 Task: Search one way flight ticket for 5 adults, 2 children, 1 infant in seat and 2 infants on lap in economy from Grand Rapids: Gerald R. Ford International Airport to Greensboro: Piedmont Triad International Airport on 5-1-2023. Choice of flights is Alaska. Number of bags: 2 checked bags. Price is upto 106000. Outbound departure time preference is 13:00.
Action: Mouse moved to (266, 255)
Screenshot: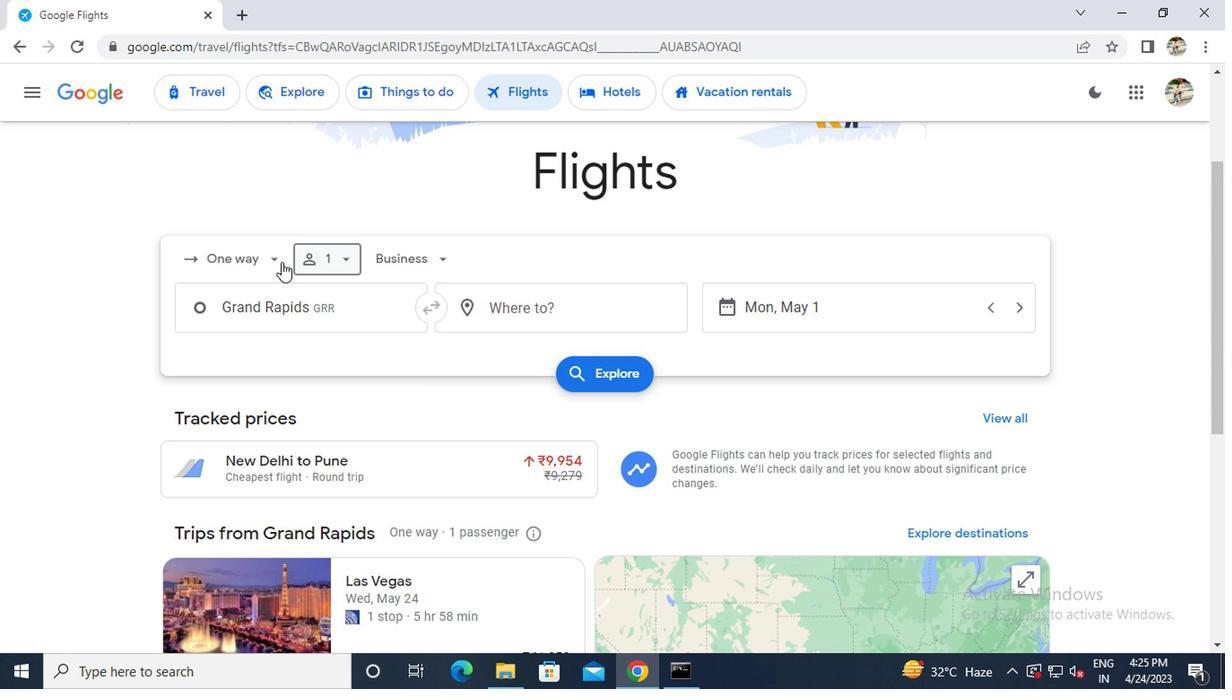 
Action: Mouse pressed left at (266, 255)
Screenshot: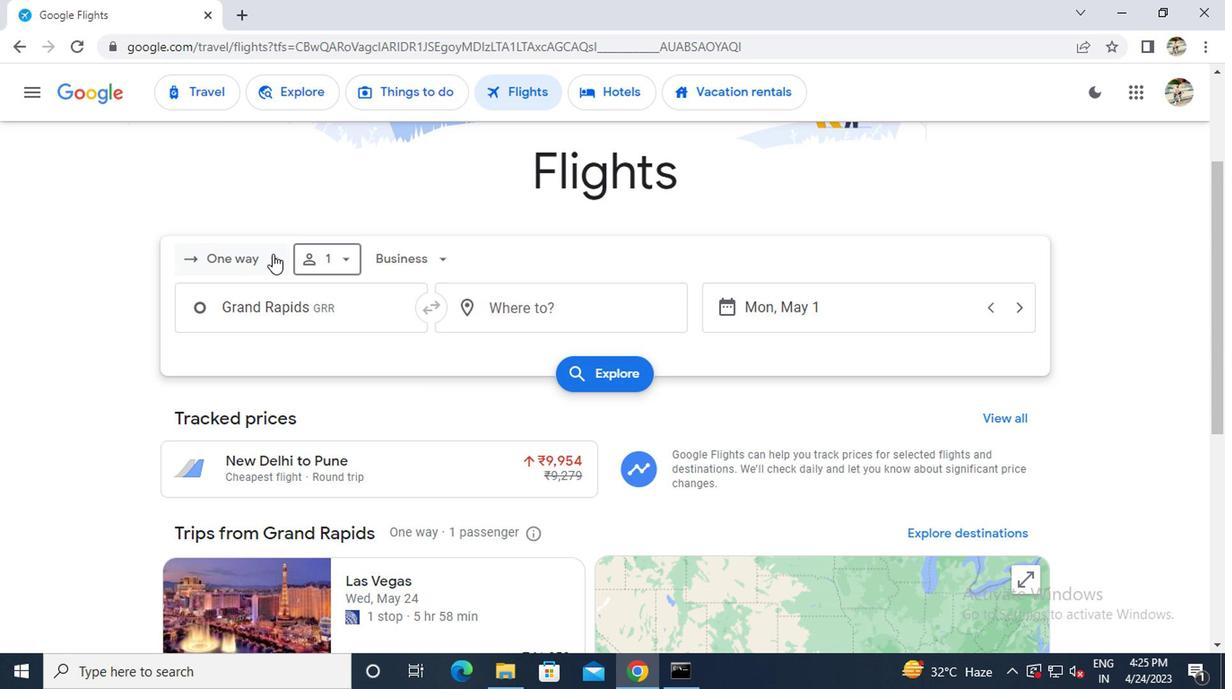 
Action: Mouse moved to (255, 345)
Screenshot: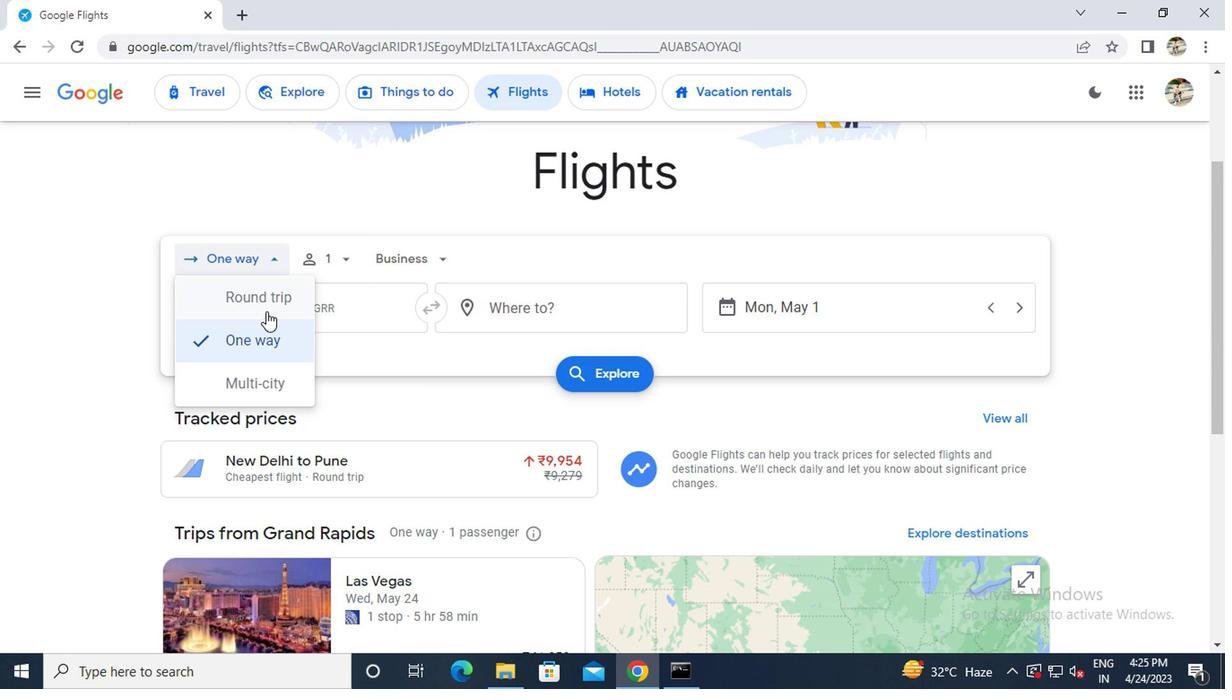 
Action: Mouse pressed left at (255, 345)
Screenshot: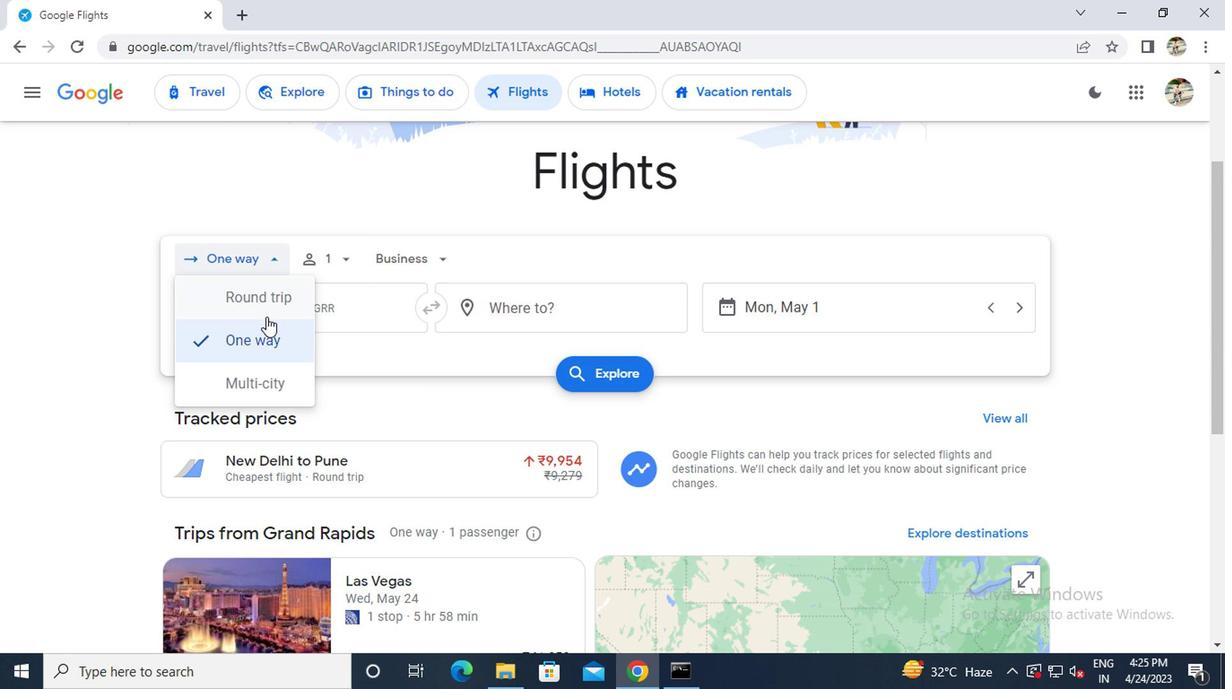 
Action: Mouse moved to (324, 262)
Screenshot: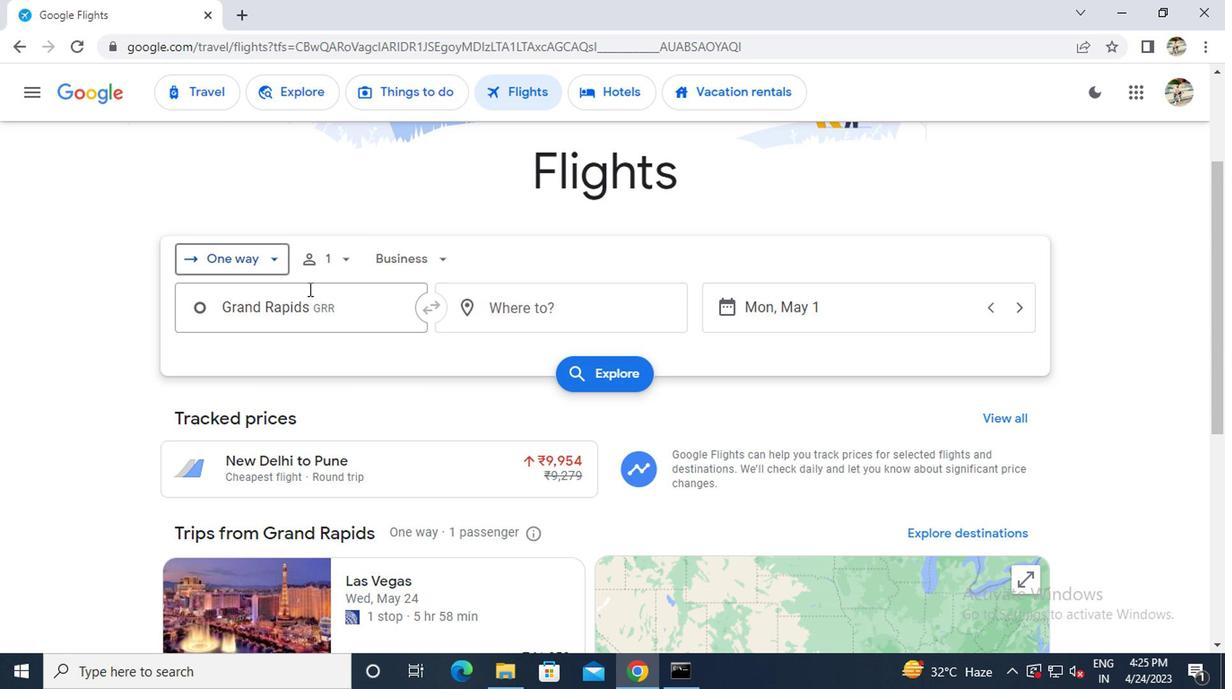 
Action: Mouse pressed left at (324, 262)
Screenshot: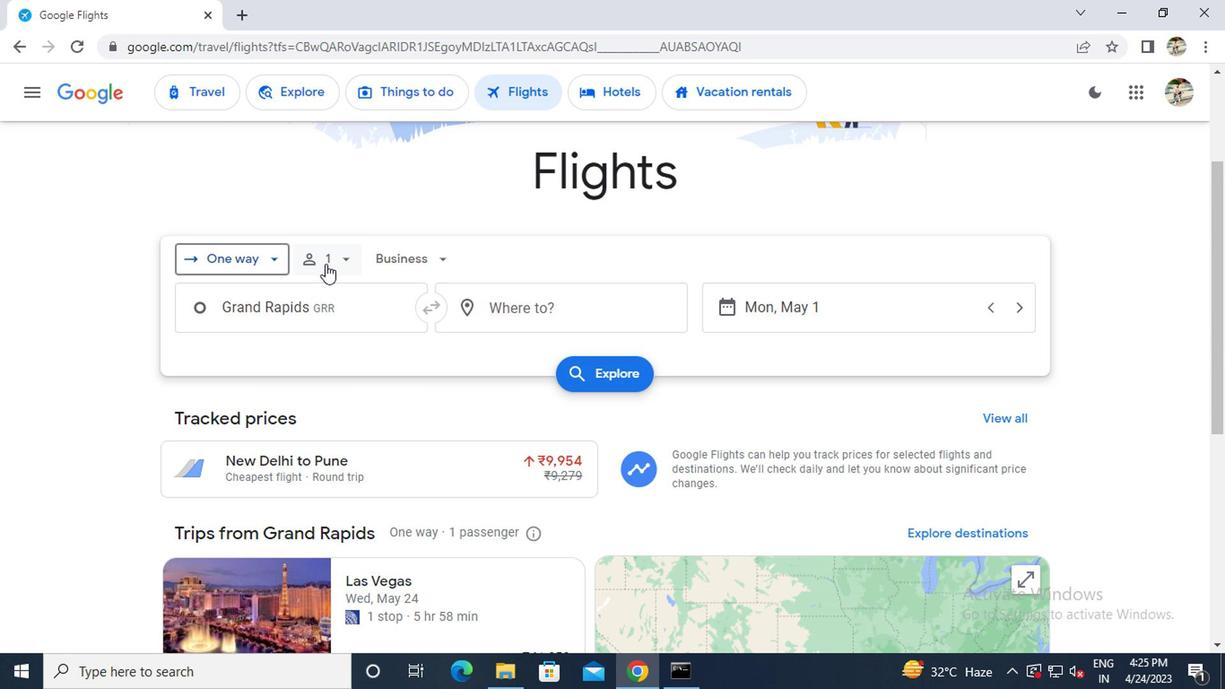 
Action: Mouse moved to (478, 302)
Screenshot: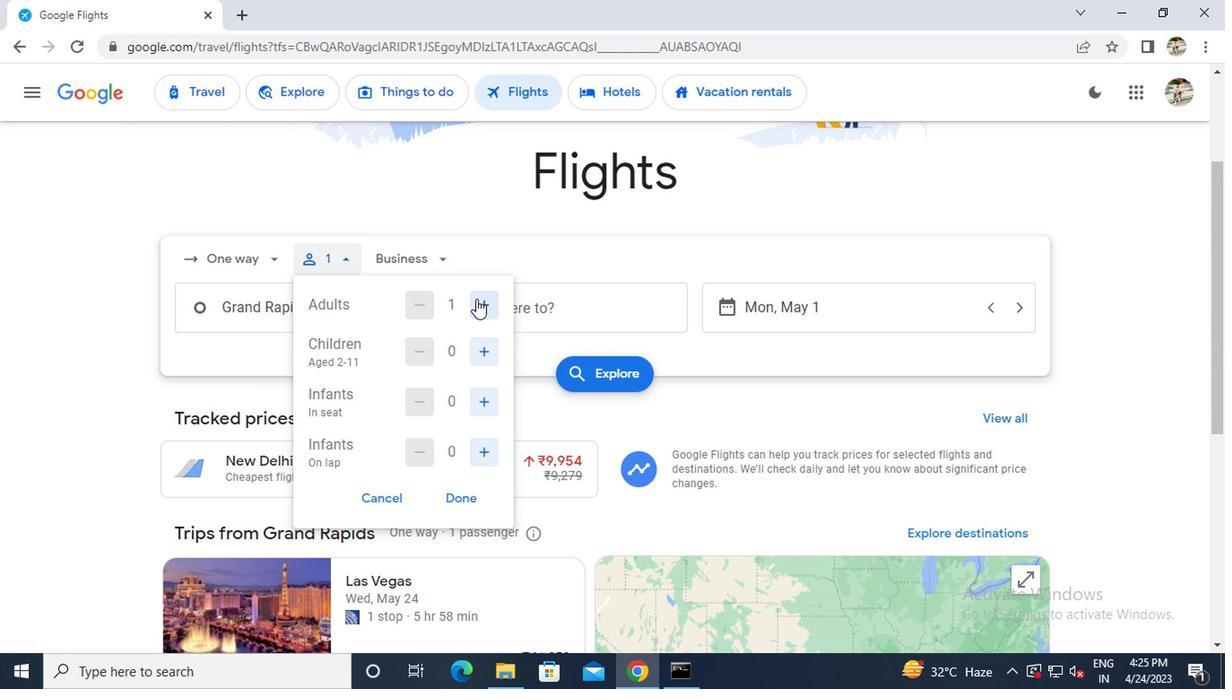 
Action: Mouse pressed left at (478, 302)
Screenshot: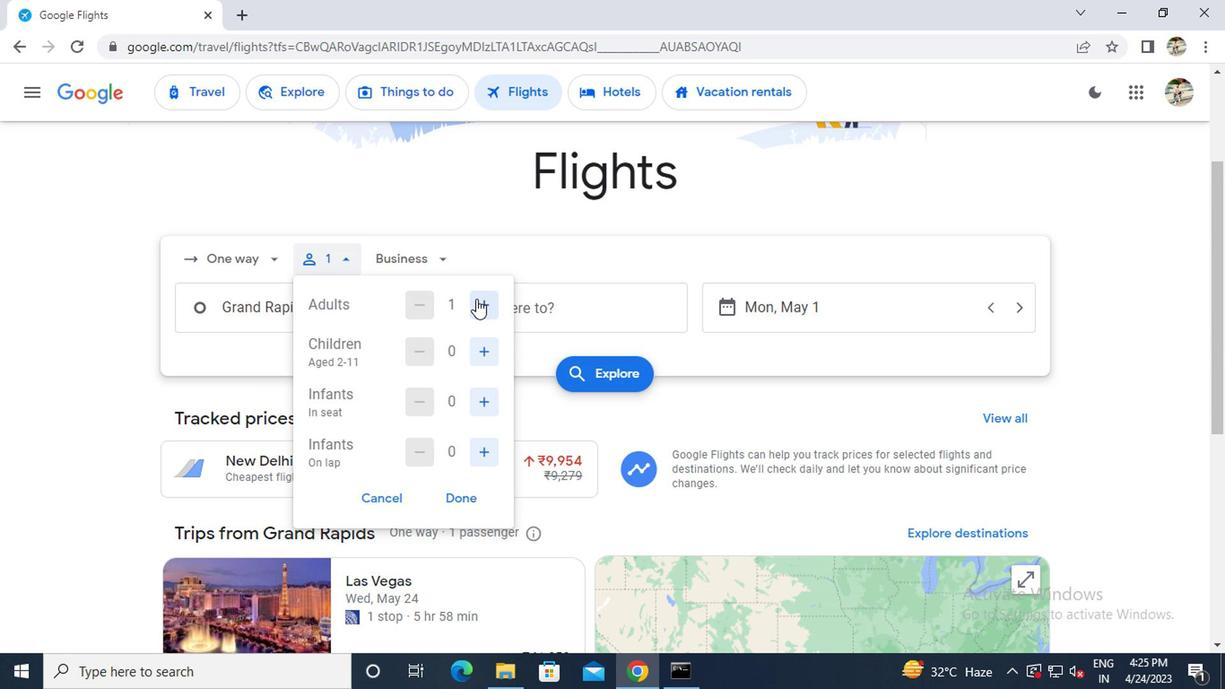 
Action: Mouse pressed left at (478, 302)
Screenshot: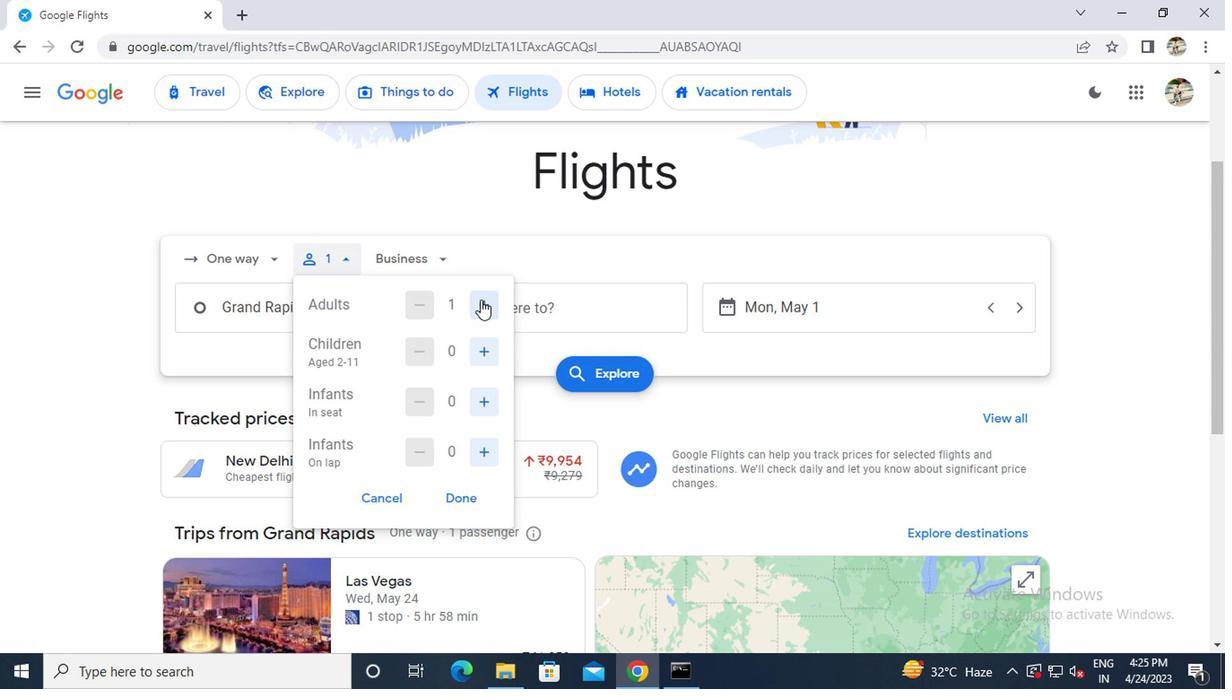 
Action: Mouse pressed left at (478, 302)
Screenshot: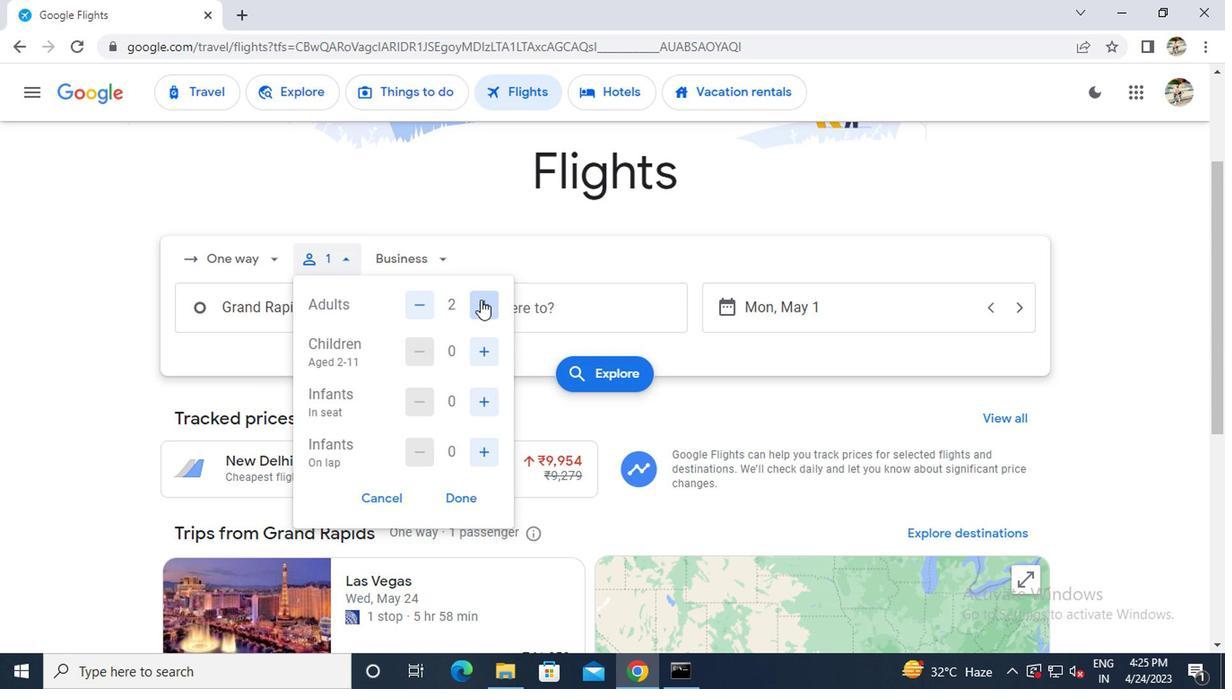 
Action: Mouse pressed left at (478, 302)
Screenshot: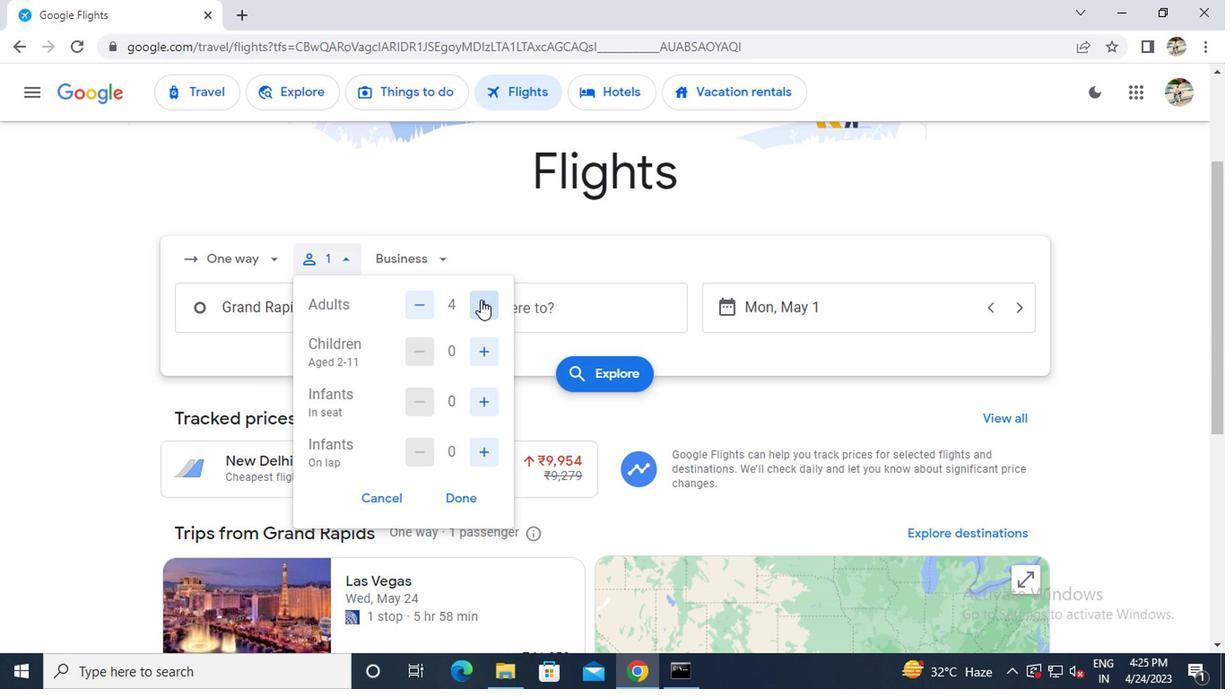 
Action: Mouse moved to (474, 352)
Screenshot: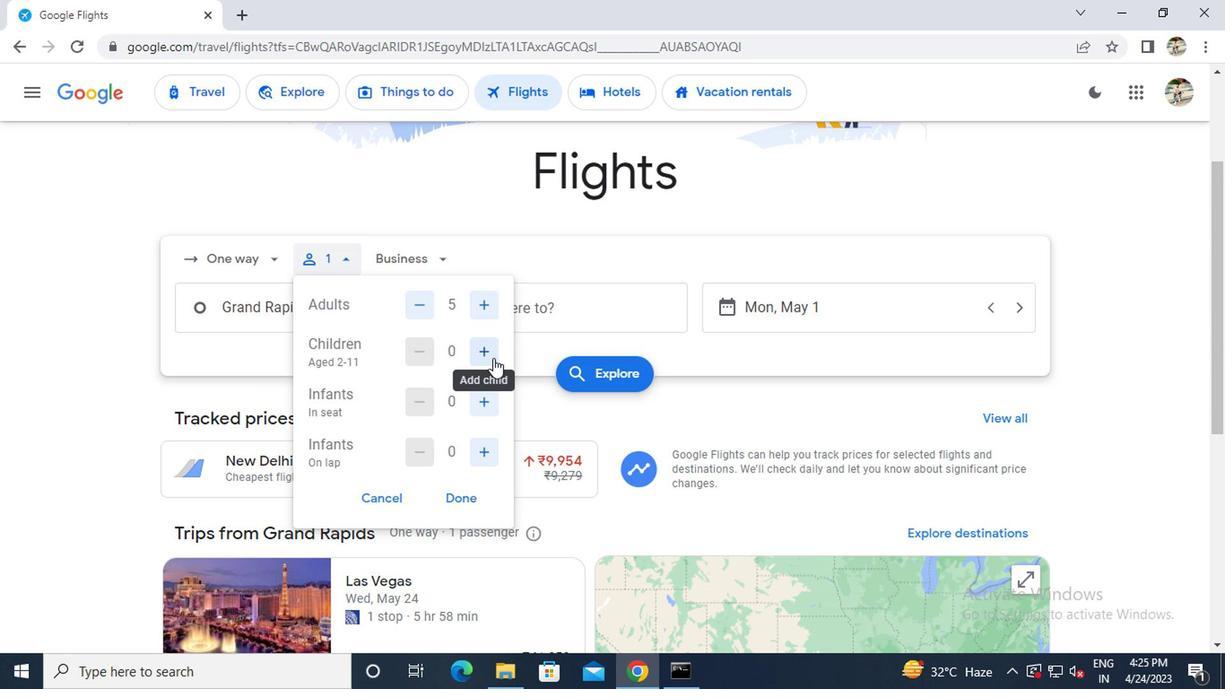 
Action: Mouse pressed left at (474, 352)
Screenshot: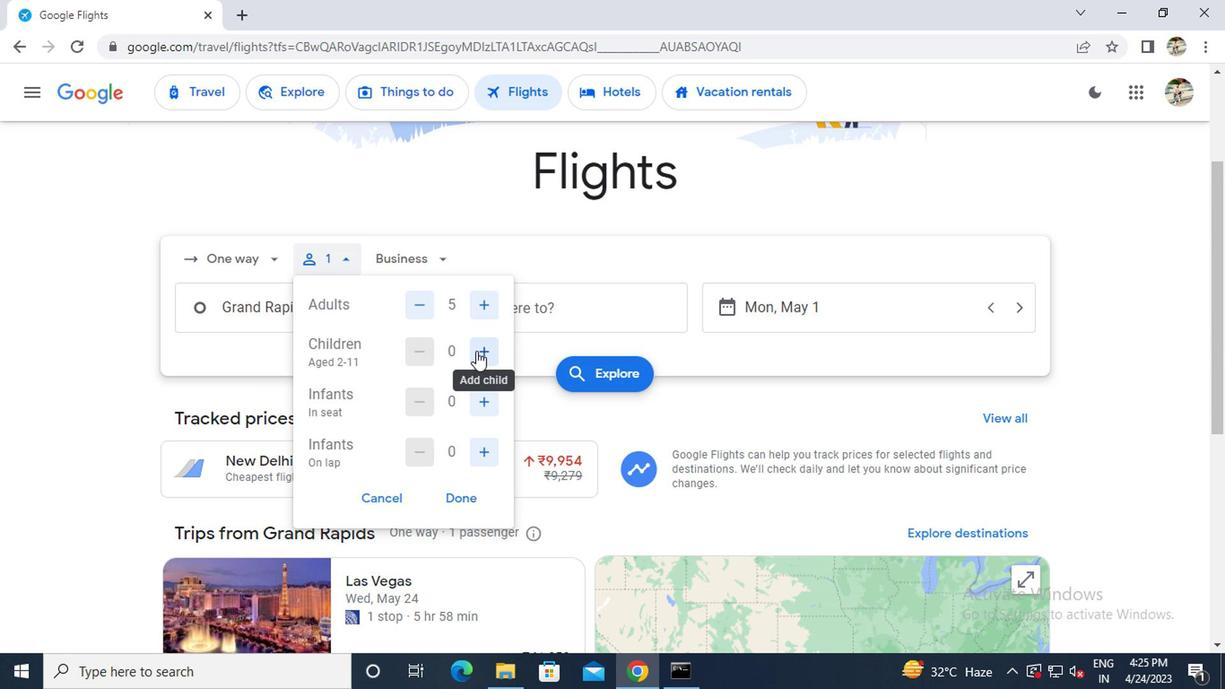 
Action: Mouse pressed left at (474, 352)
Screenshot: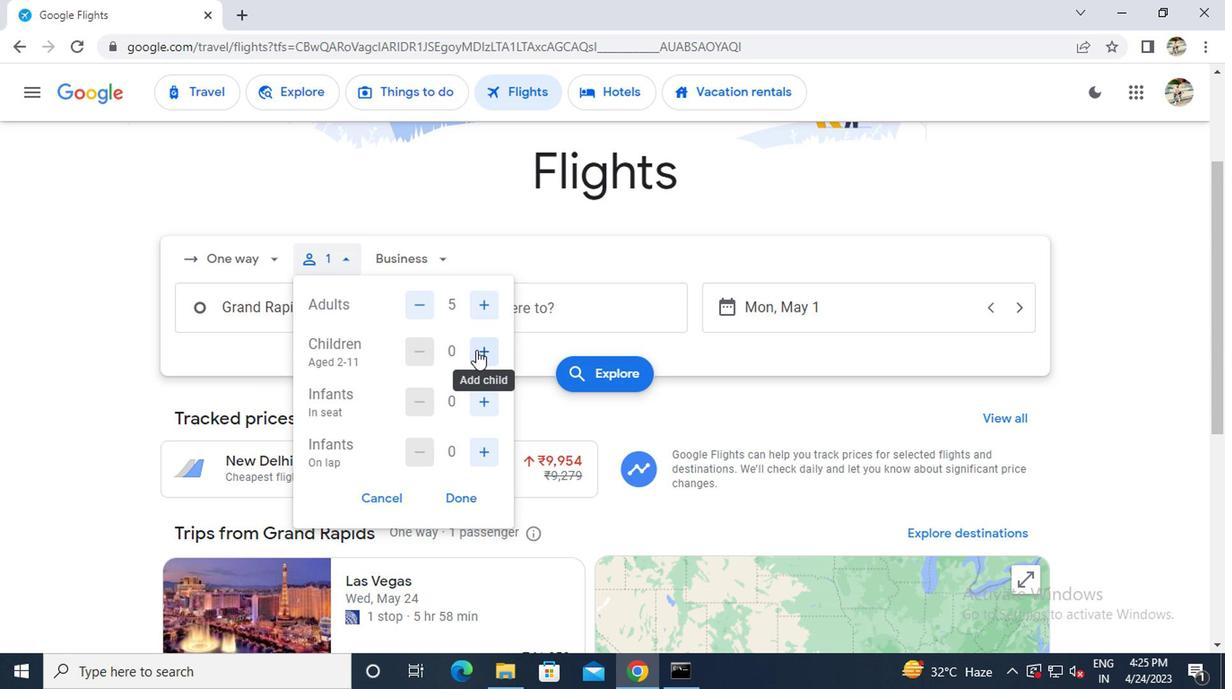 
Action: Mouse moved to (483, 402)
Screenshot: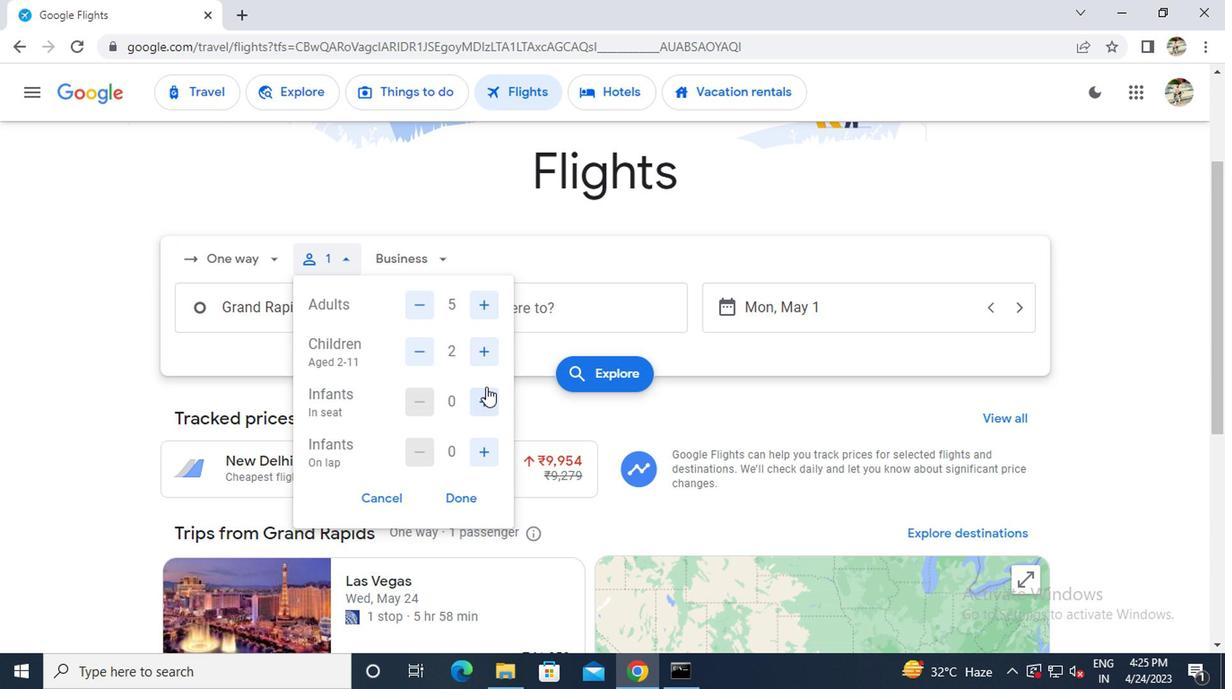
Action: Mouse pressed left at (483, 402)
Screenshot: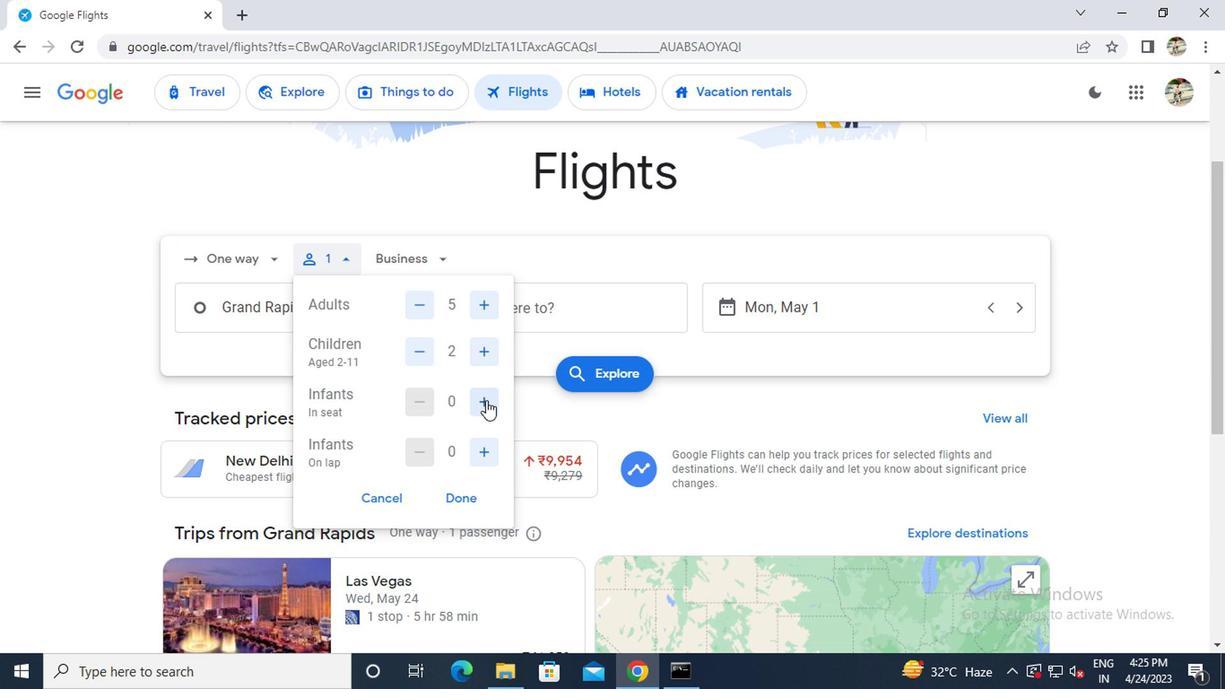
Action: Mouse moved to (485, 444)
Screenshot: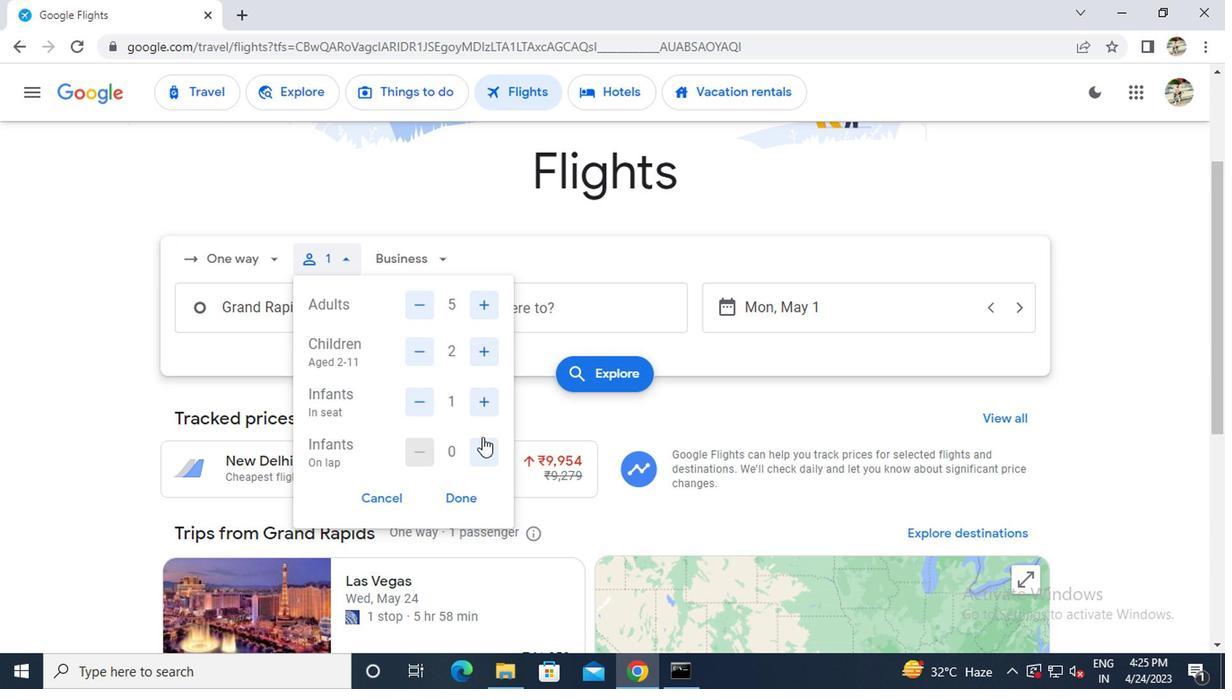 
Action: Mouse pressed left at (485, 444)
Screenshot: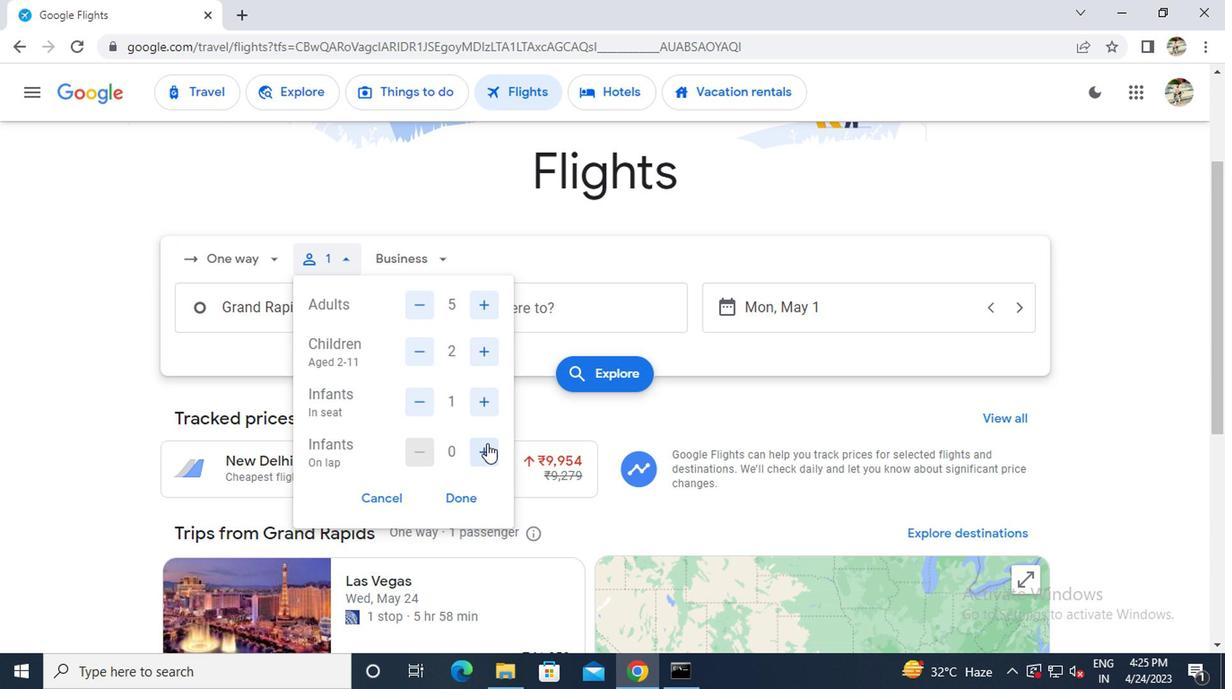 
Action: Mouse pressed left at (485, 444)
Screenshot: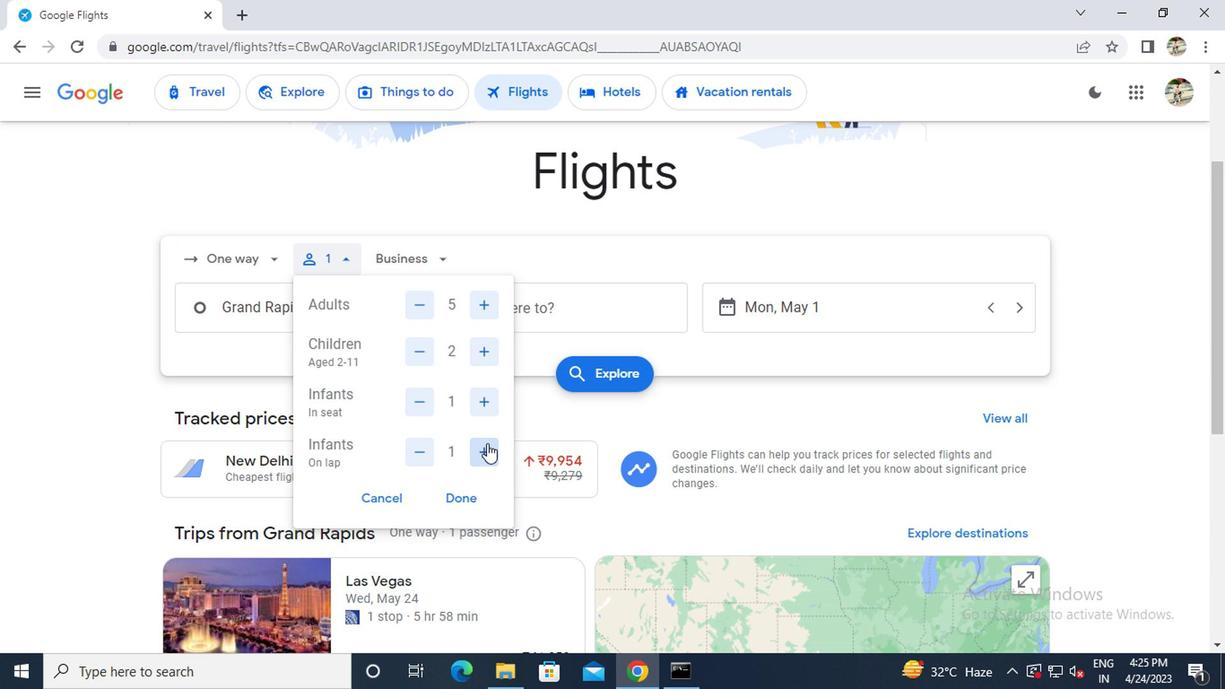 
Action: Mouse moved to (403, 451)
Screenshot: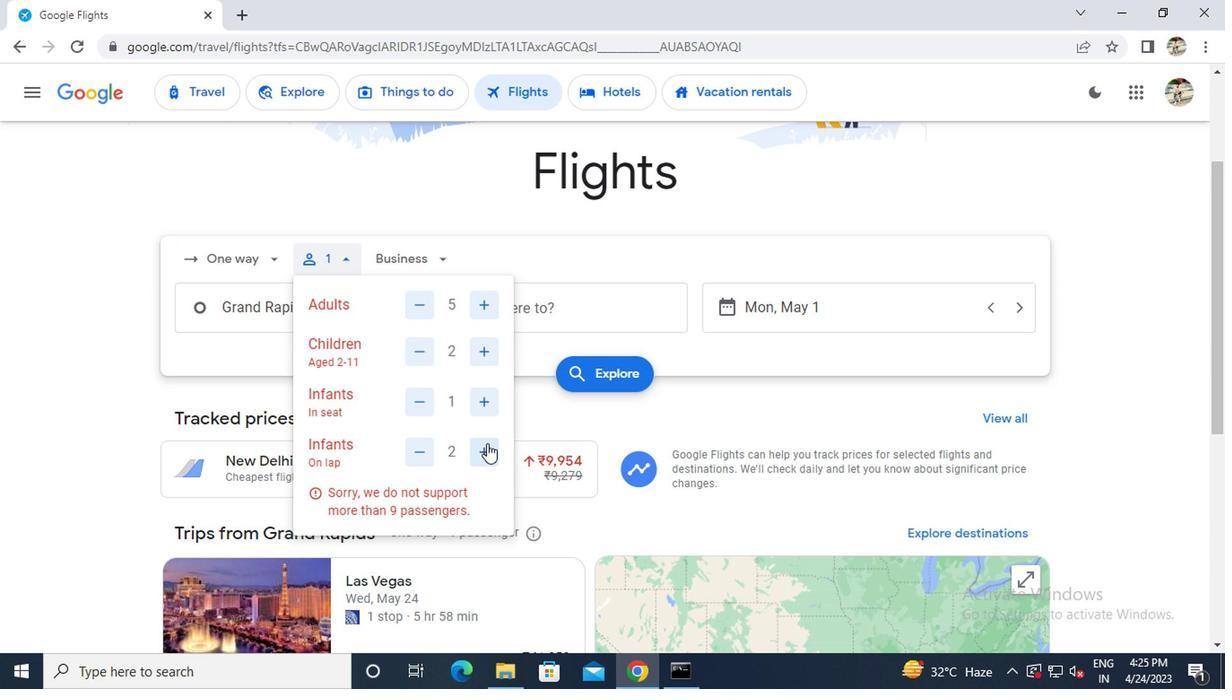 
Action: Mouse pressed left at (403, 451)
Screenshot: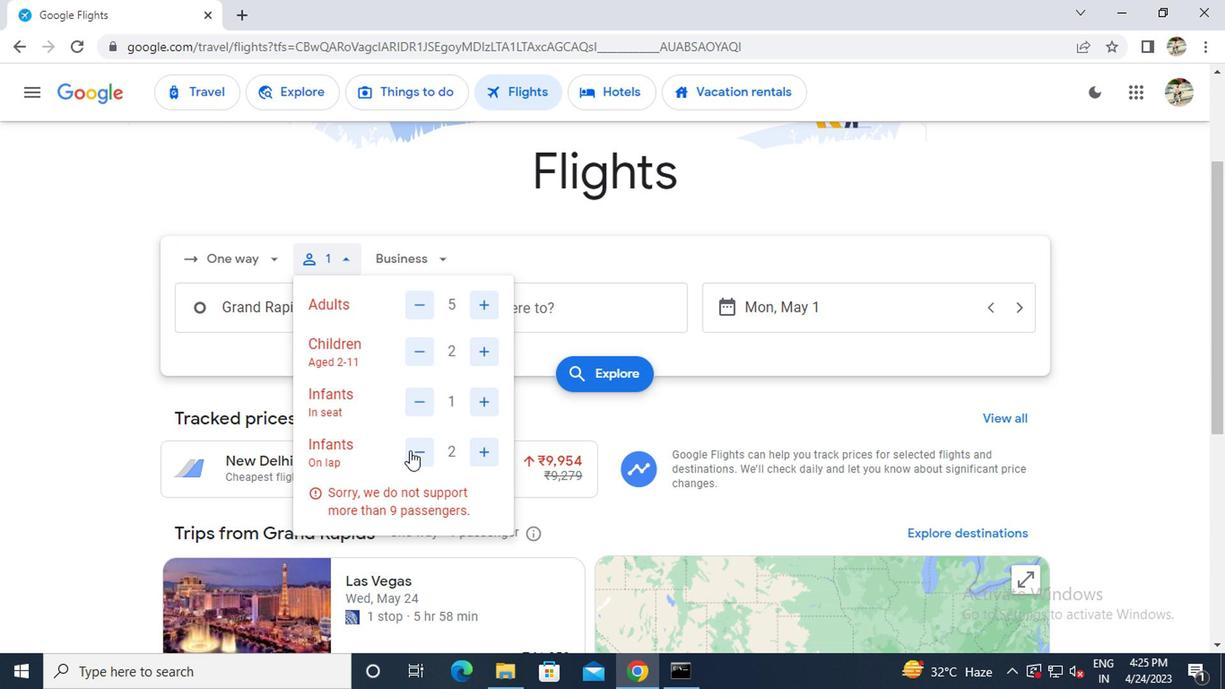 
Action: Mouse moved to (467, 495)
Screenshot: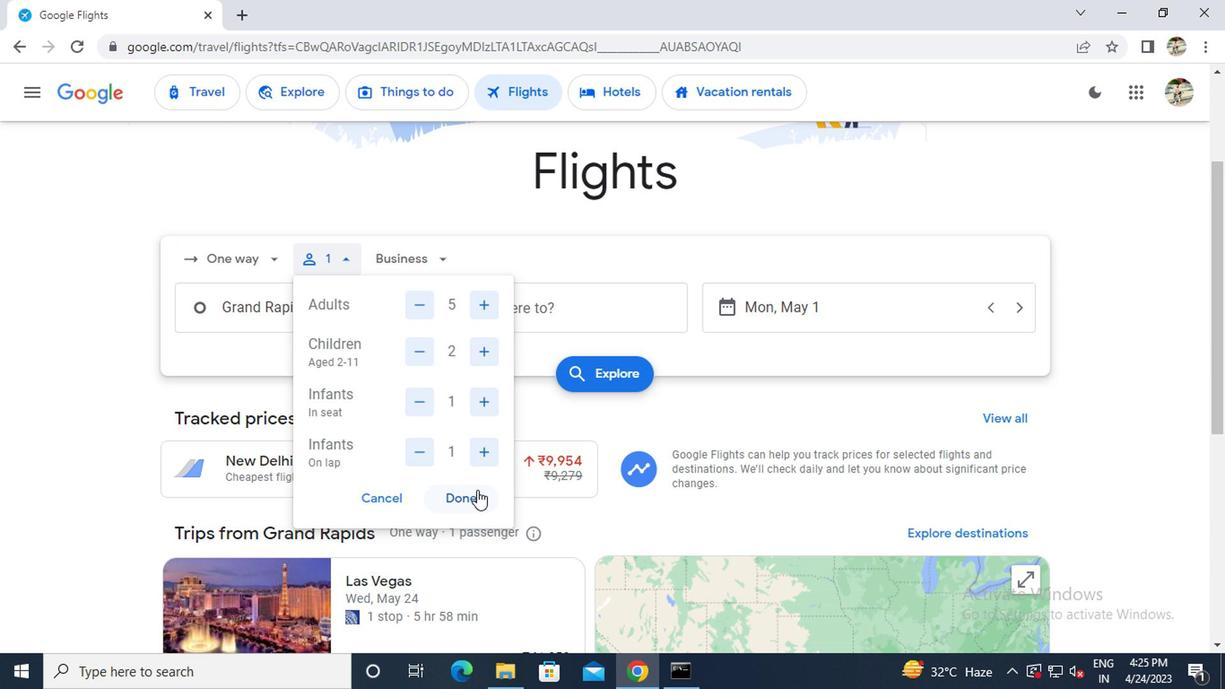 
Action: Mouse pressed left at (467, 495)
Screenshot: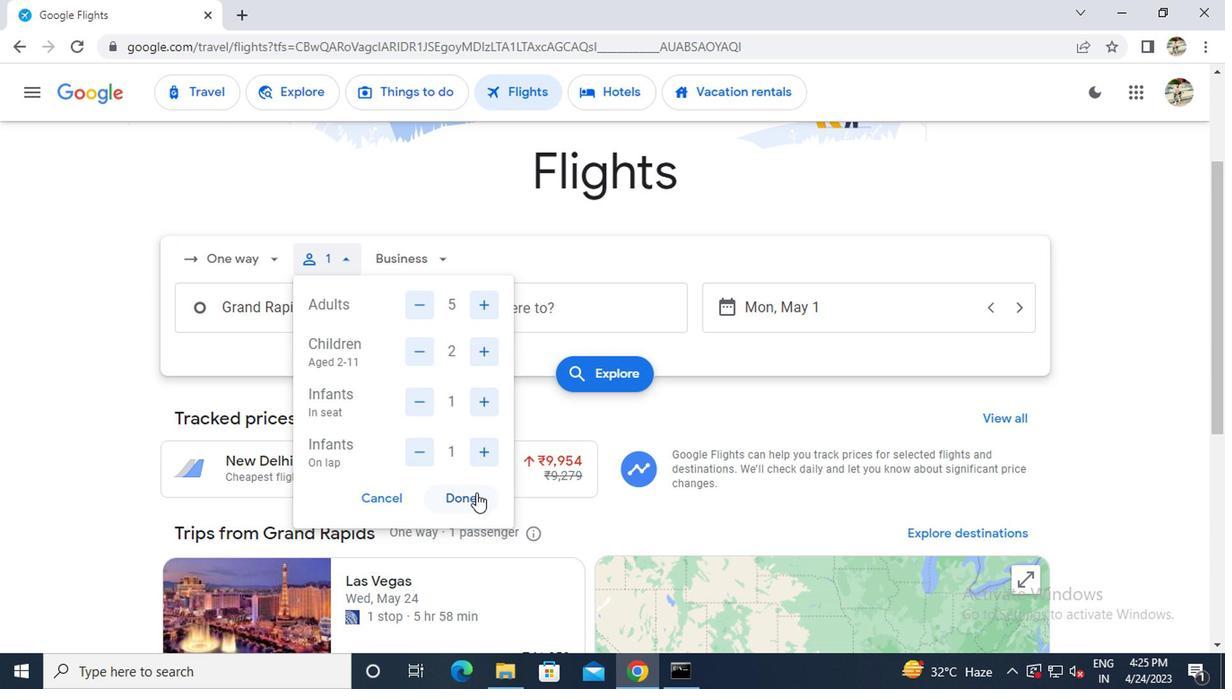 
Action: Mouse moved to (419, 270)
Screenshot: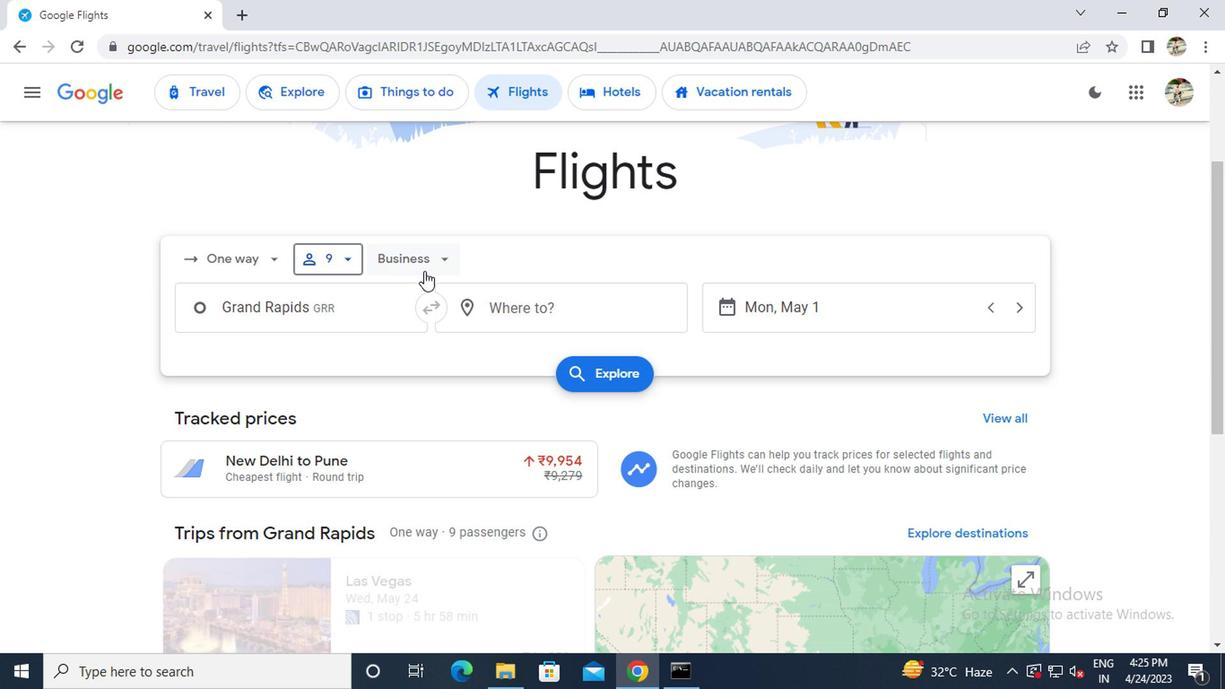 
Action: Mouse pressed left at (419, 270)
Screenshot: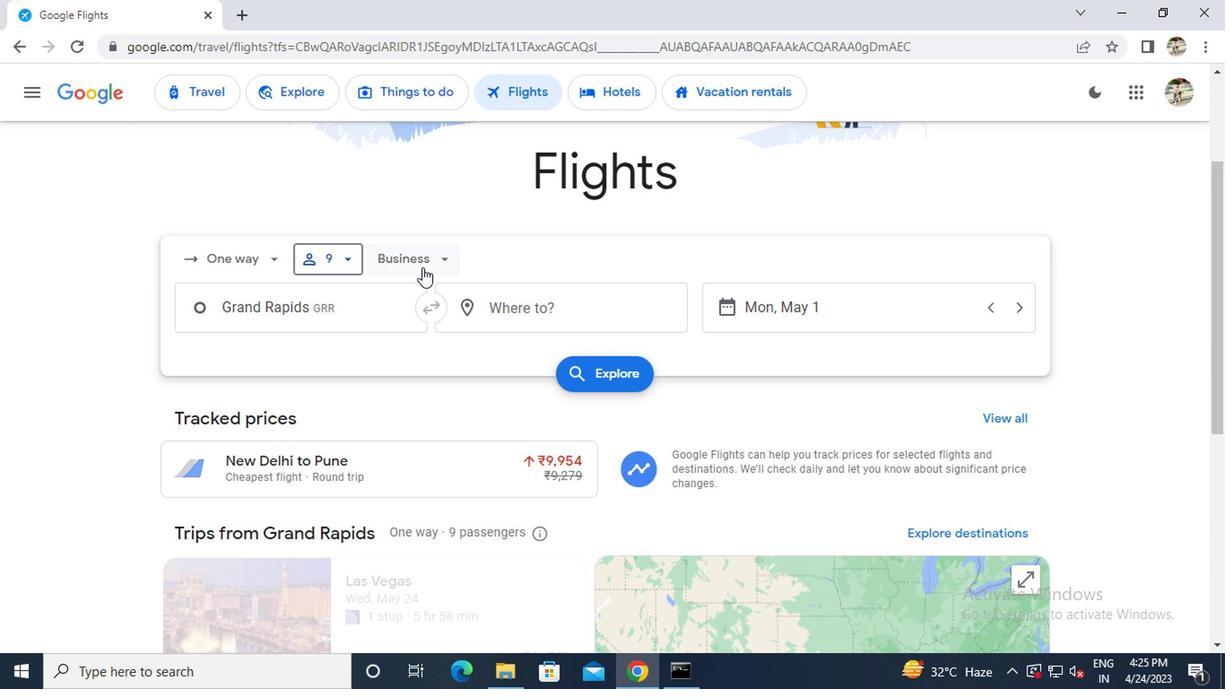 
Action: Mouse moved to (438, 293)
Screenshot: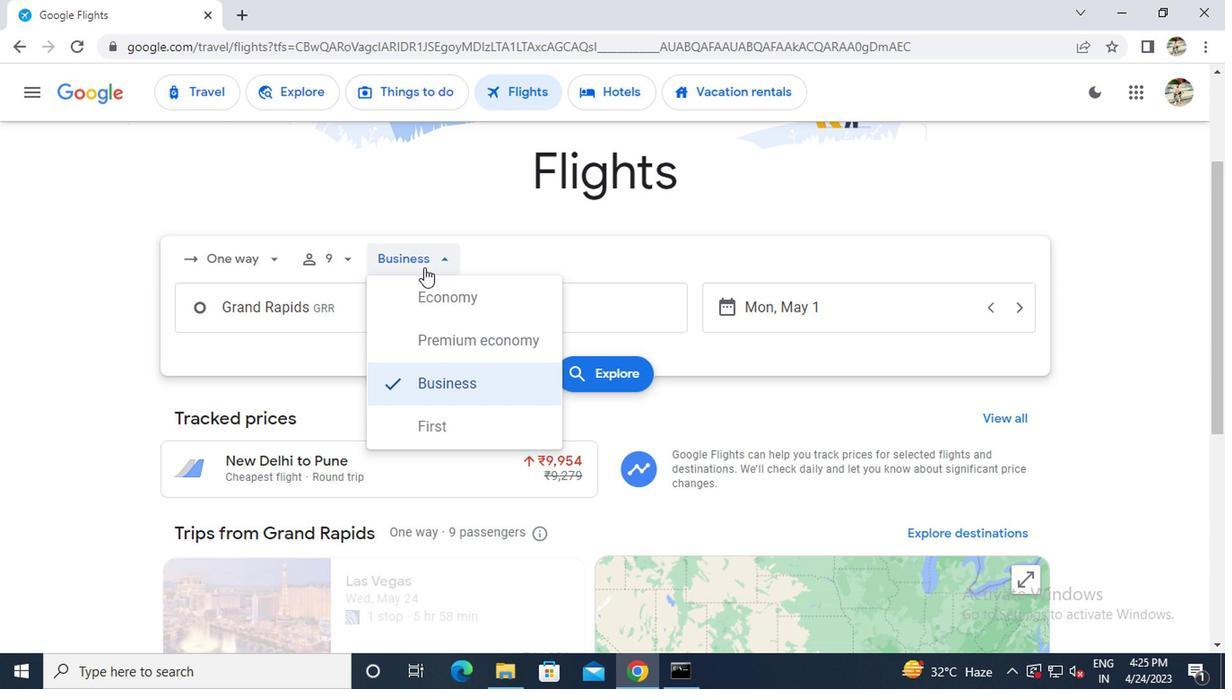 
Action: Mouse pressed left at (438, 293)
Screenshot: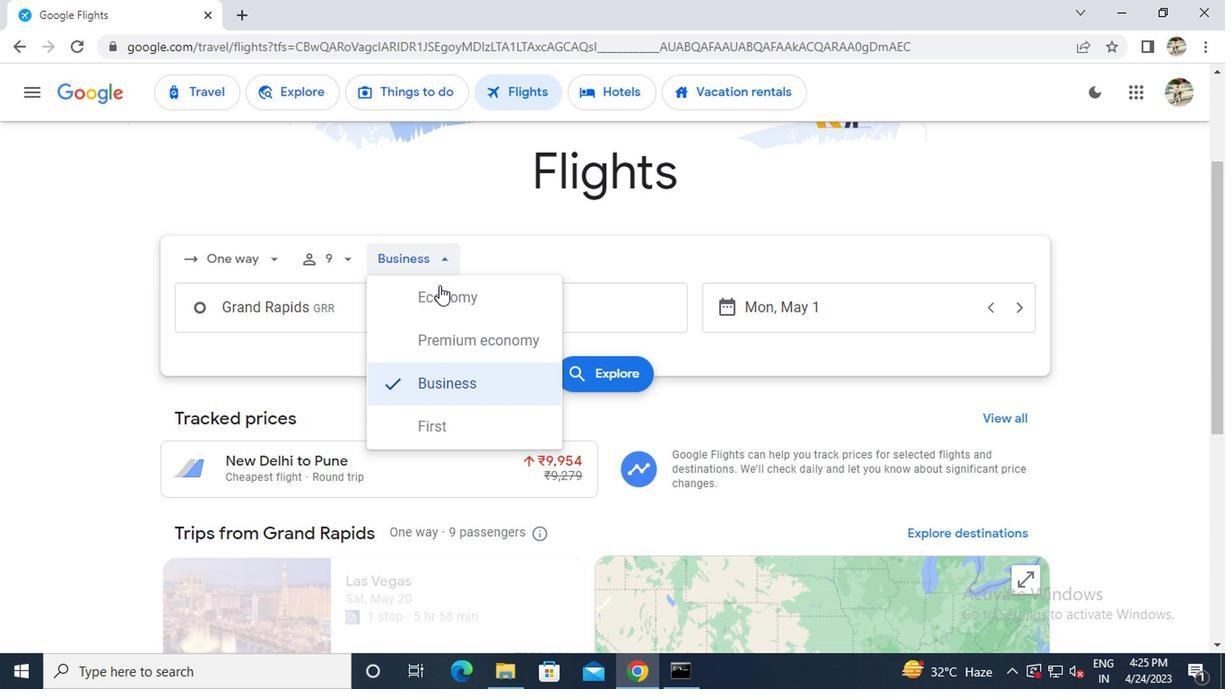 
Action: Mouse moved to (290, 325)
Screenshot: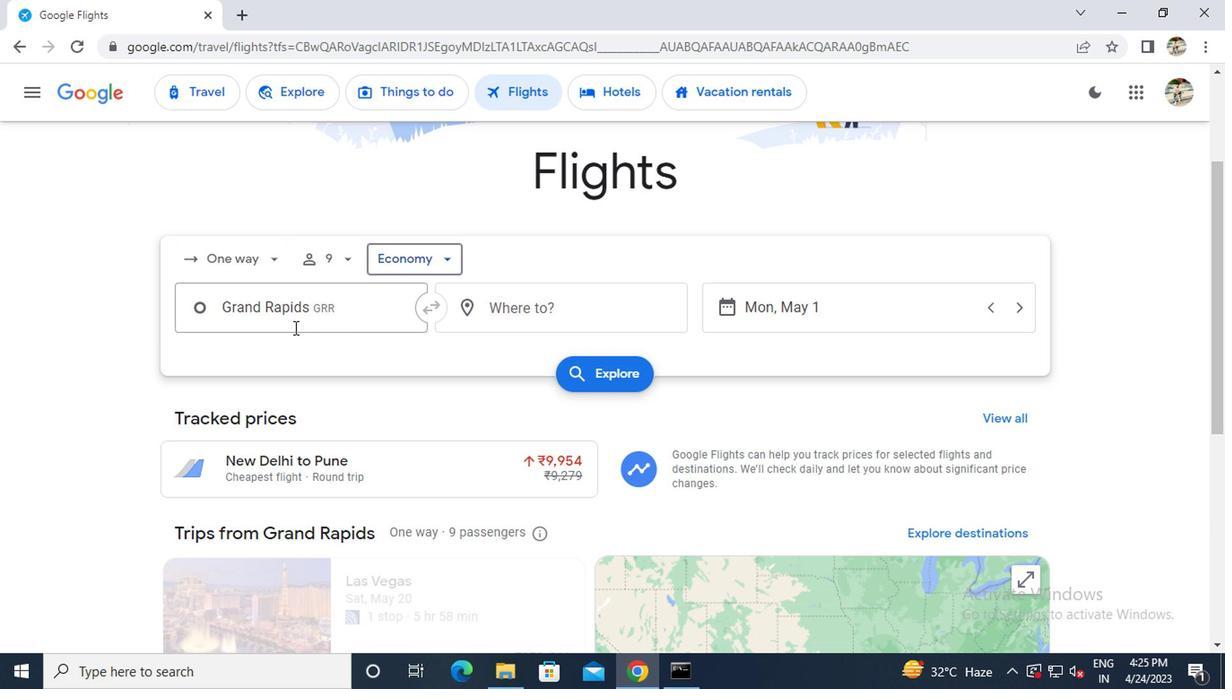 
Action: Mouse pressed left at (290, 325)
Screenshot: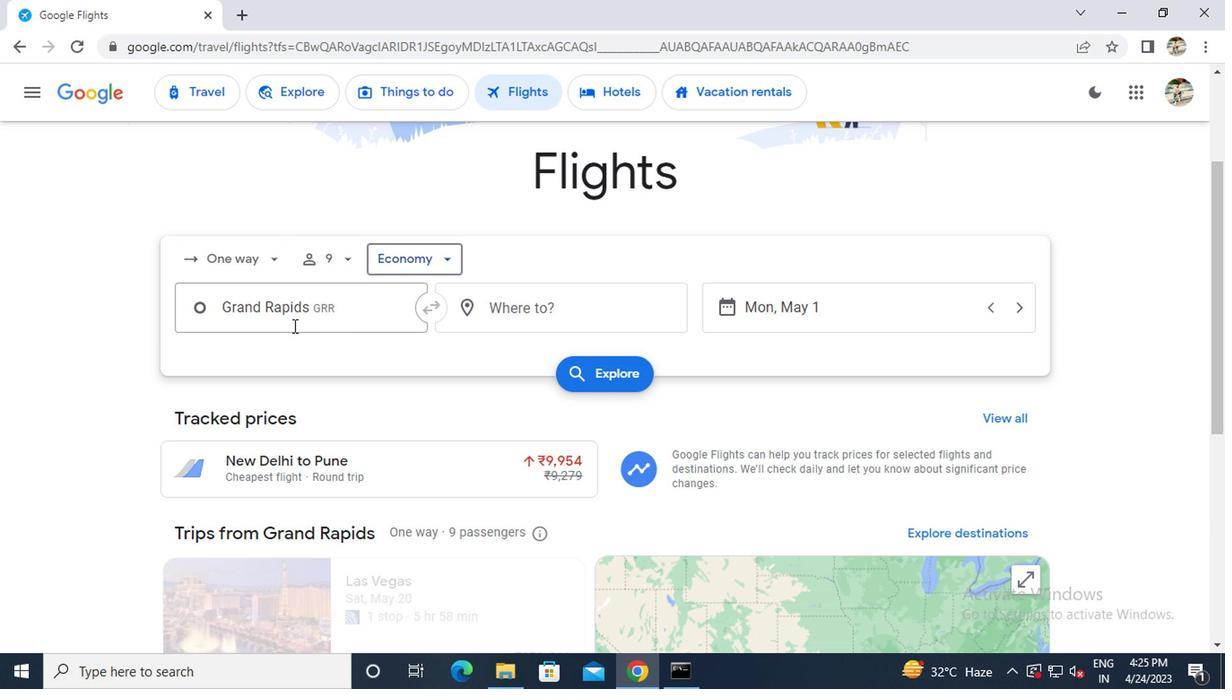 
Action: Key pressed <Key.caps_lock>g<Key.caps_lock>rand<Key.space>ra
Screenshot: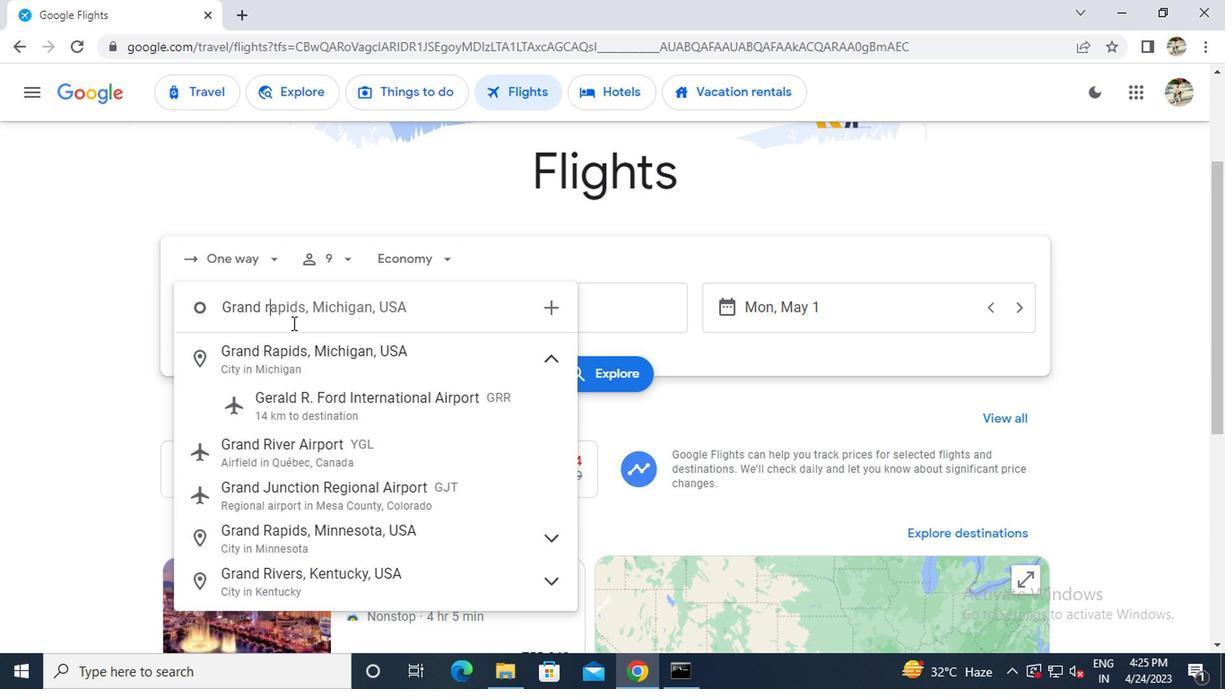 
Action: Mouse moved to (315, 402)
Screenshot: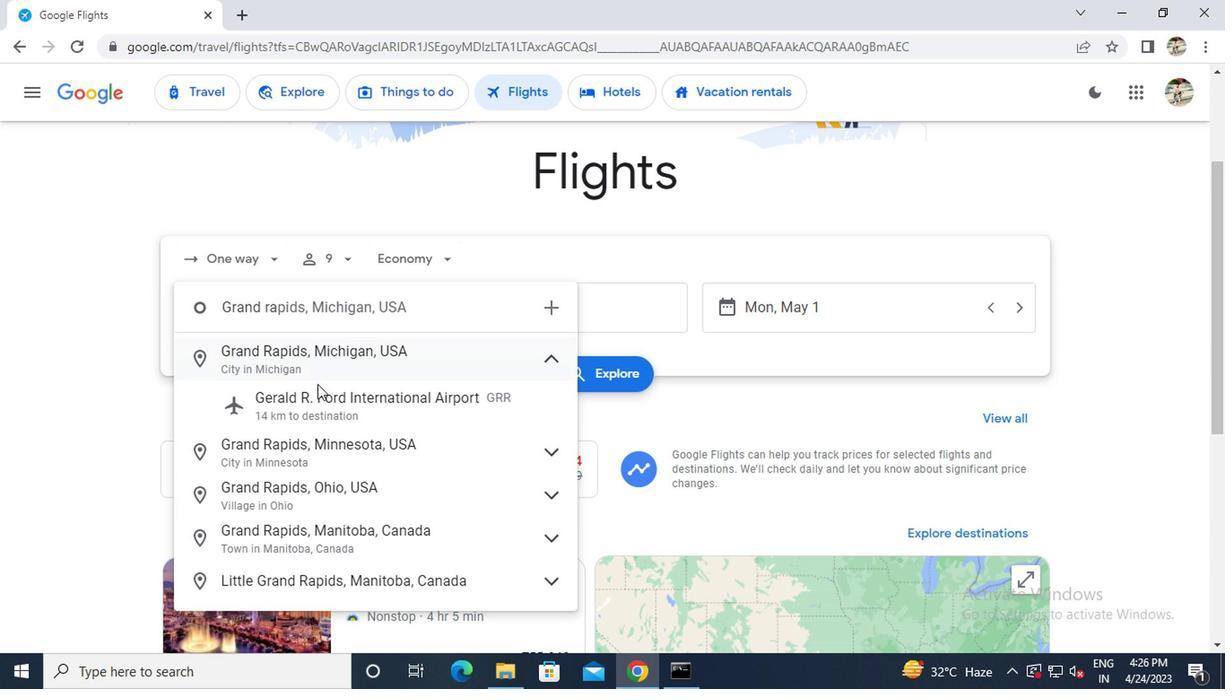 
Action: Mouse pressed left at (315, 402)
Screenshot: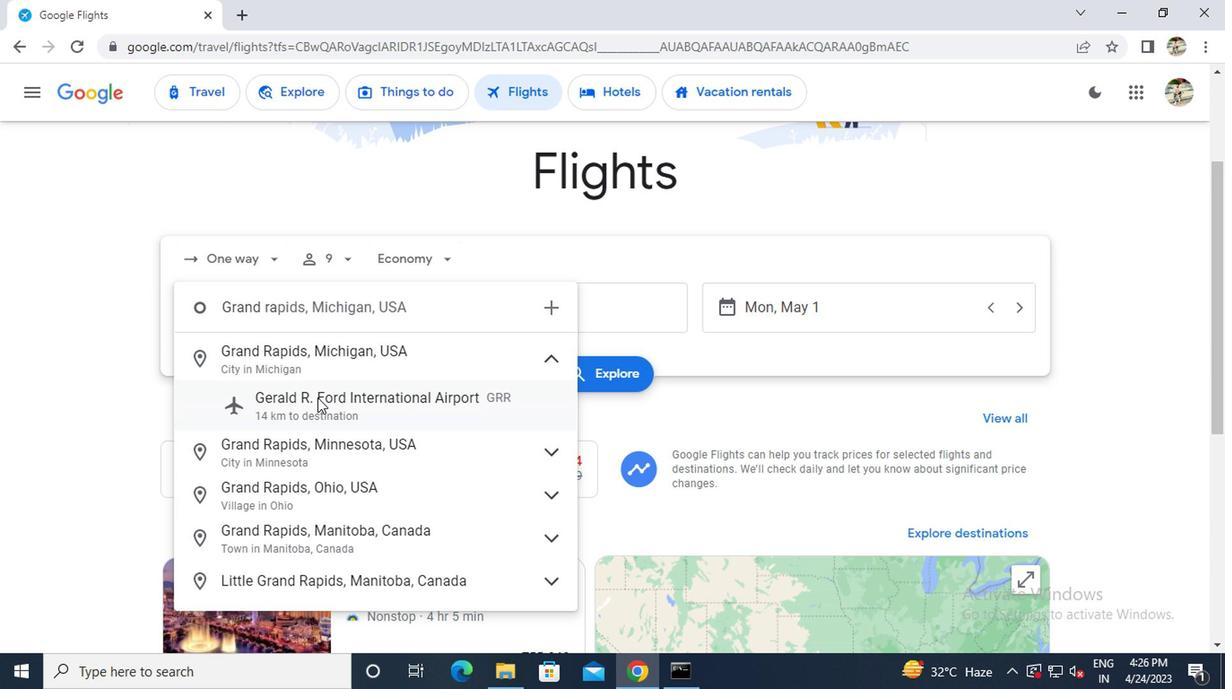 
Action: Mouse moved to (545, 309)
Screenshot: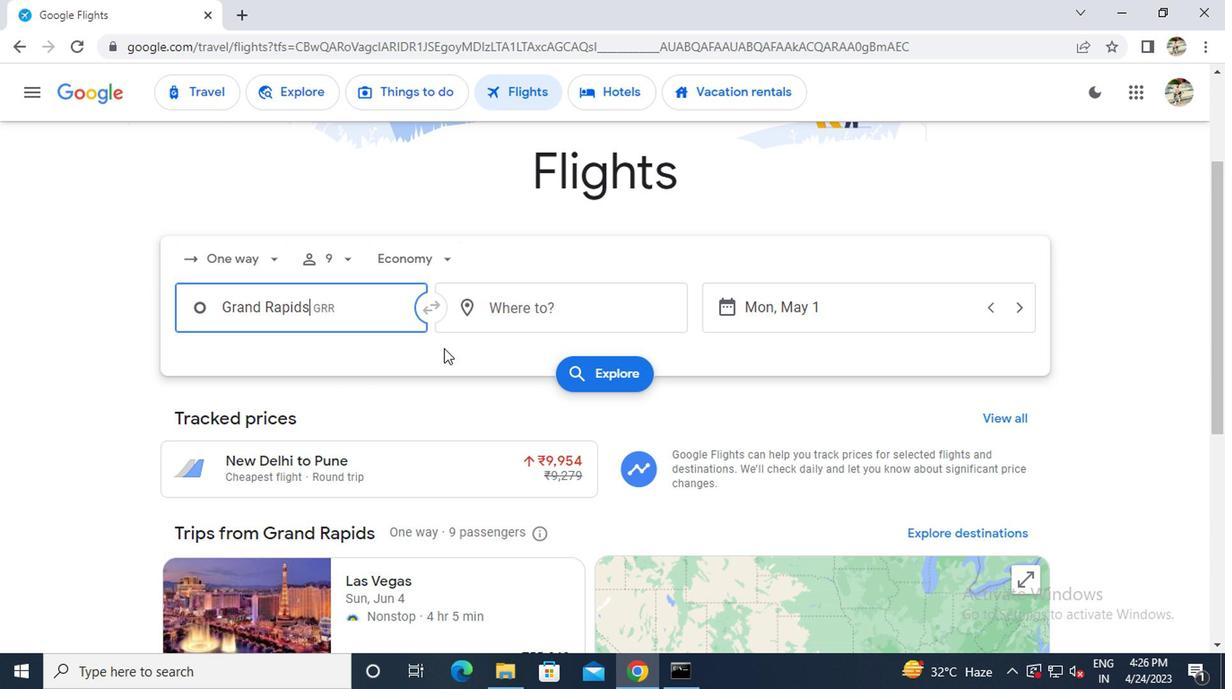 
Action: Mouse pressed left at (545, 309)
Screenshot: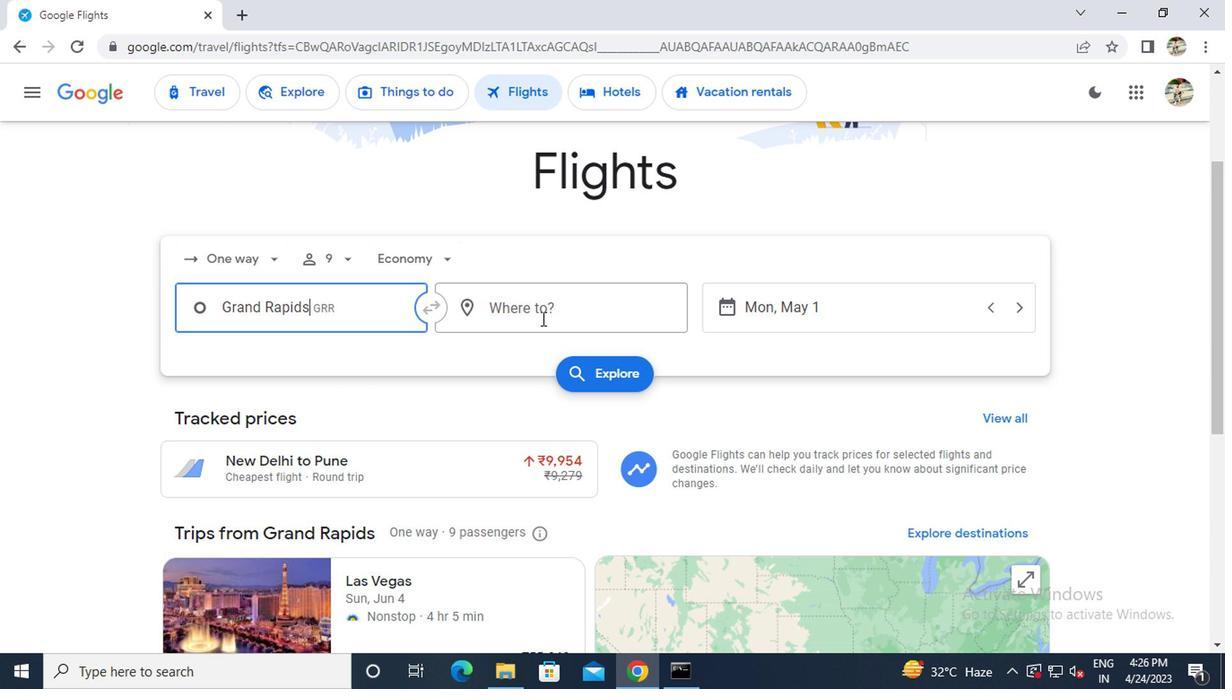 
Action: Key pressed <Key.caps_lock>g<Key.caps_lock>reensb
Screenshot: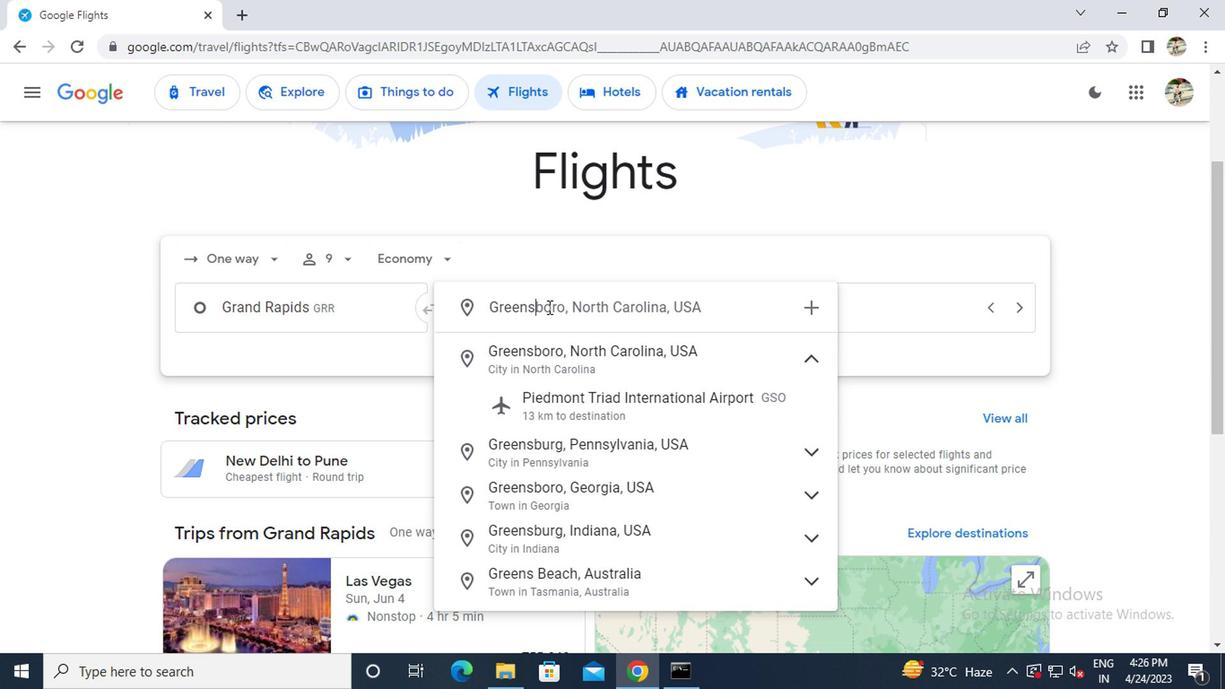 
Action: Mouse moved to (558, 402)
Screenshot: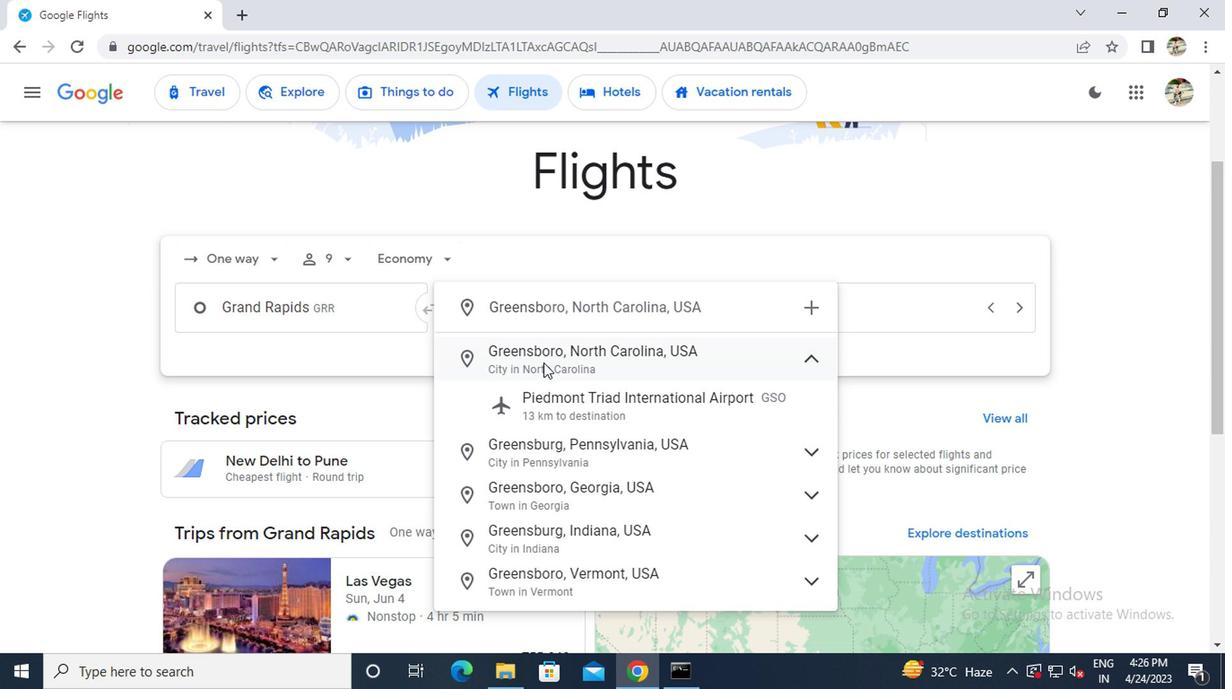 
Action: Mouse pressed left at (558, 402)
Screenshot: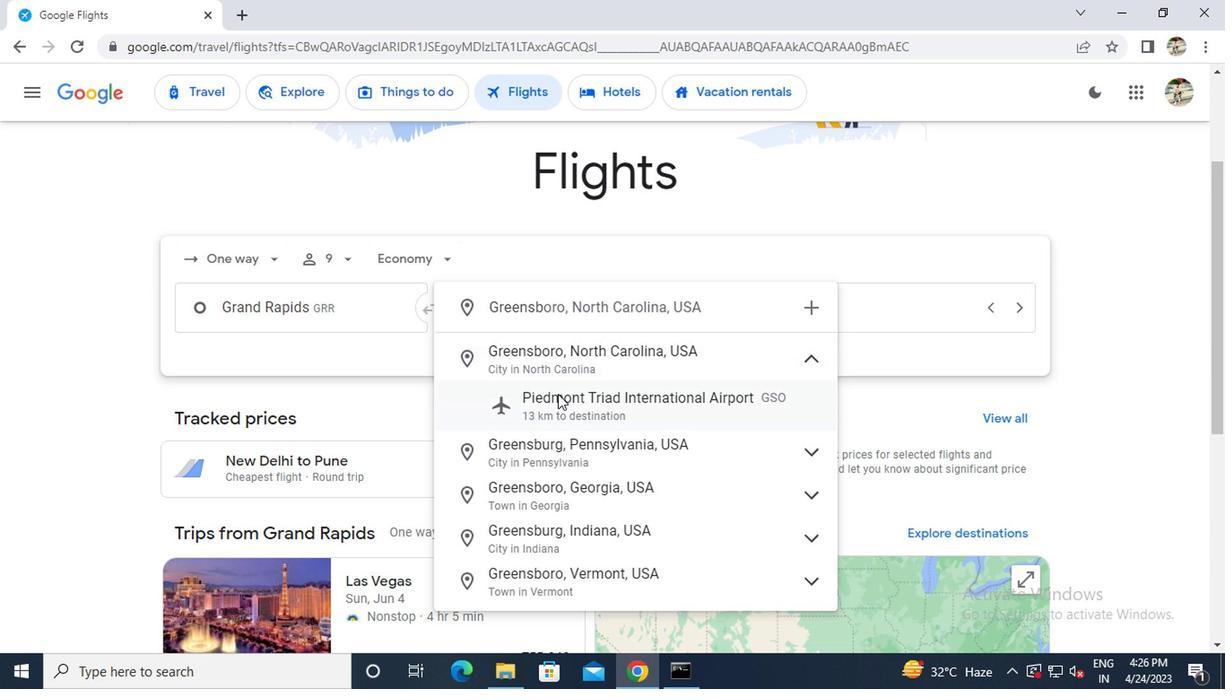 
Action: Mouse moved to (816, 309)
Screenshot: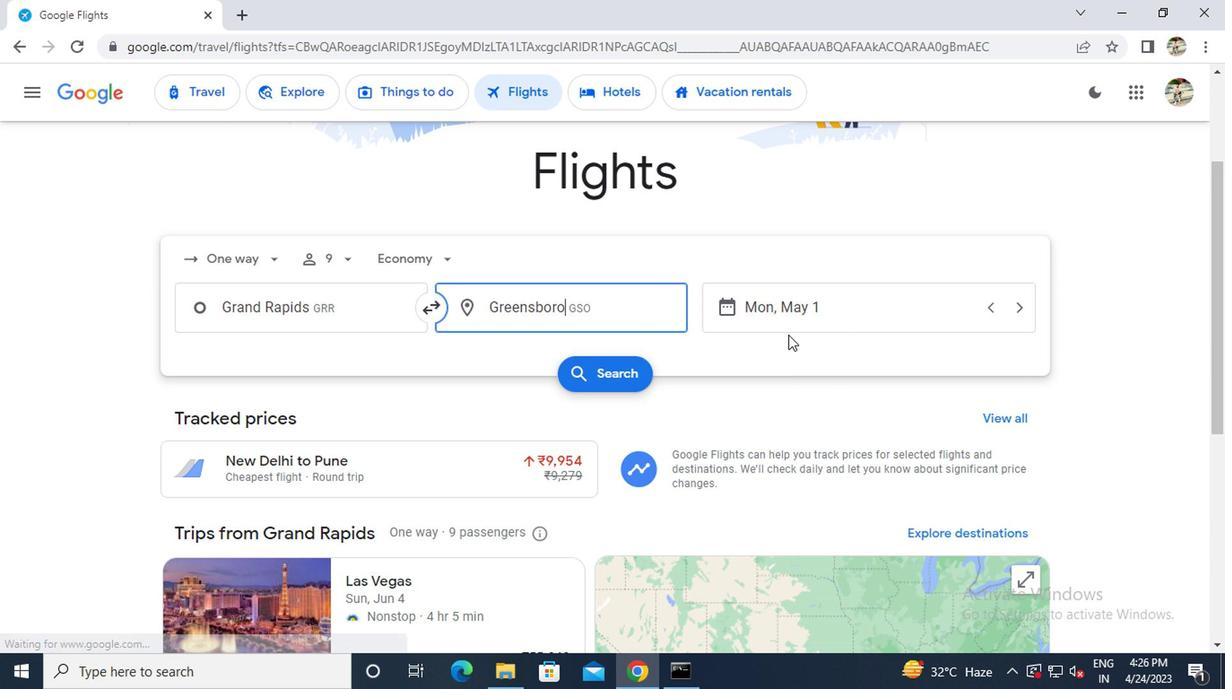 
Action: Mouse pressed left at (816, 309)
Screenshot: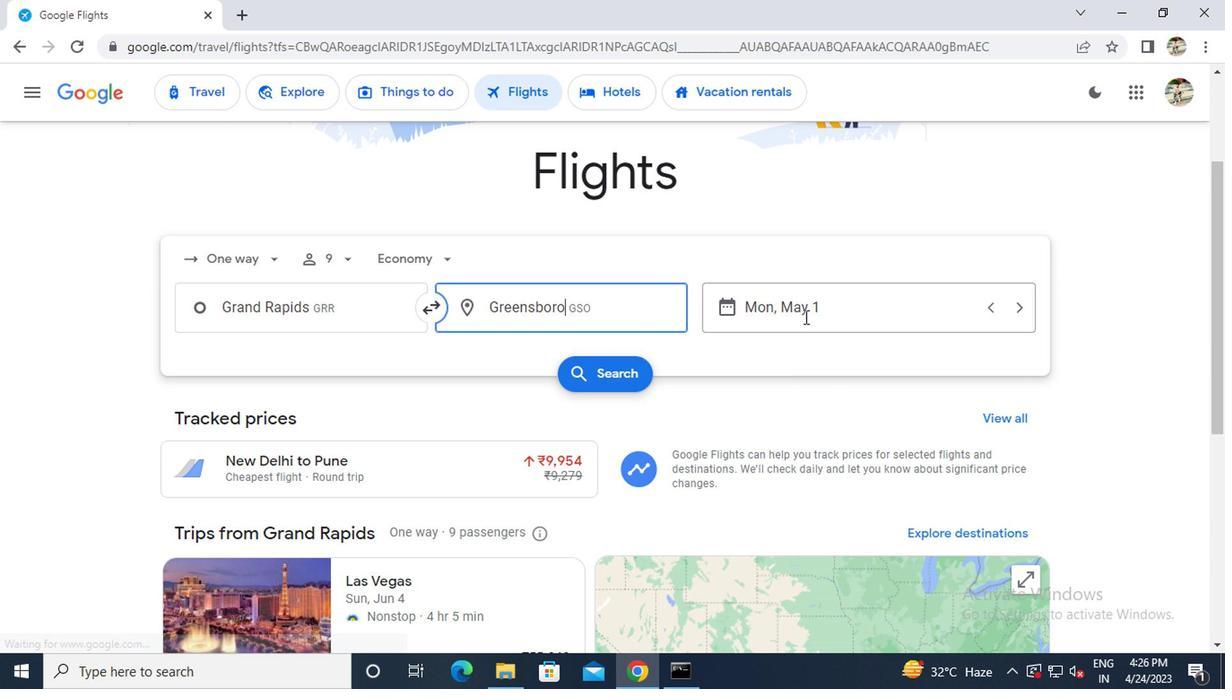 
Action: Mouse moved to (793, 319)
Screenshot: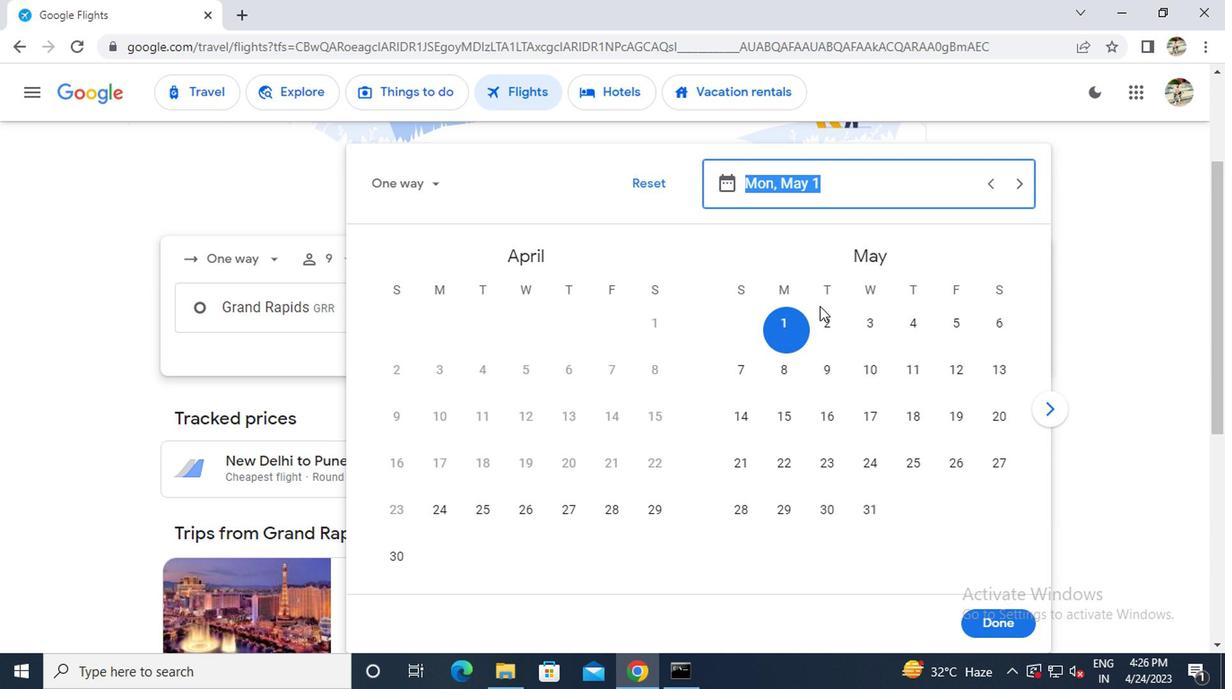 
Action: Mouse pressed left at (793, 319)
Screenshot: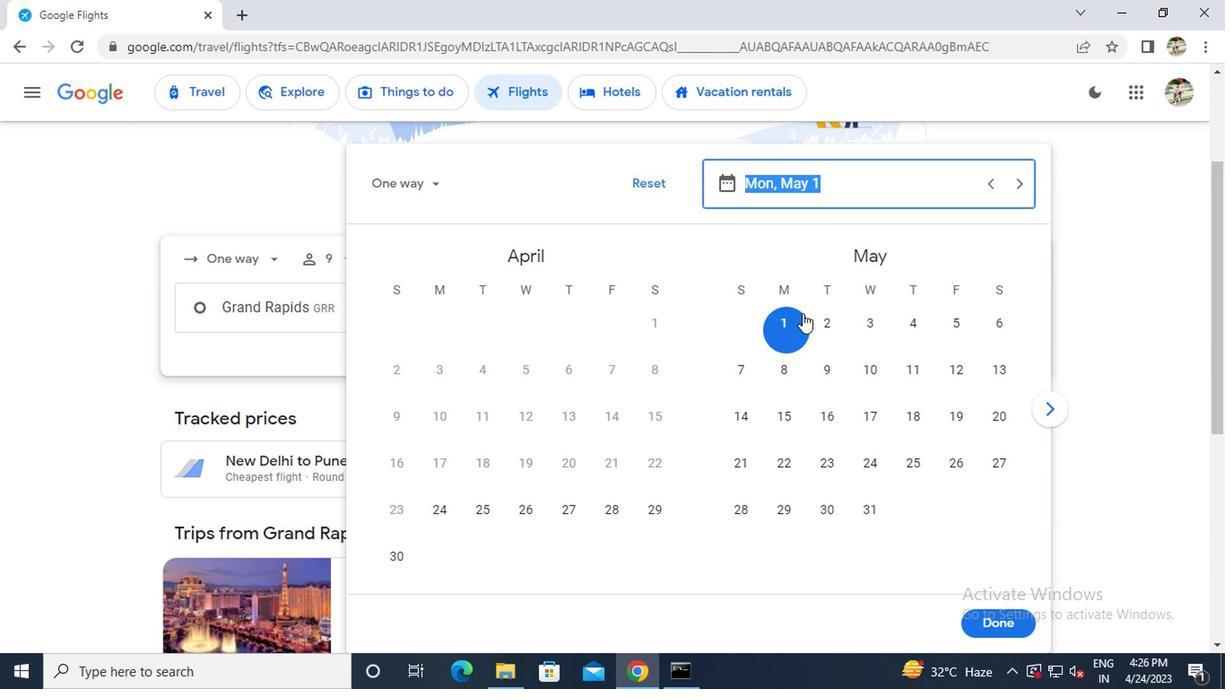 
Action: Mouse moved to (1014, 612)
Screenshot: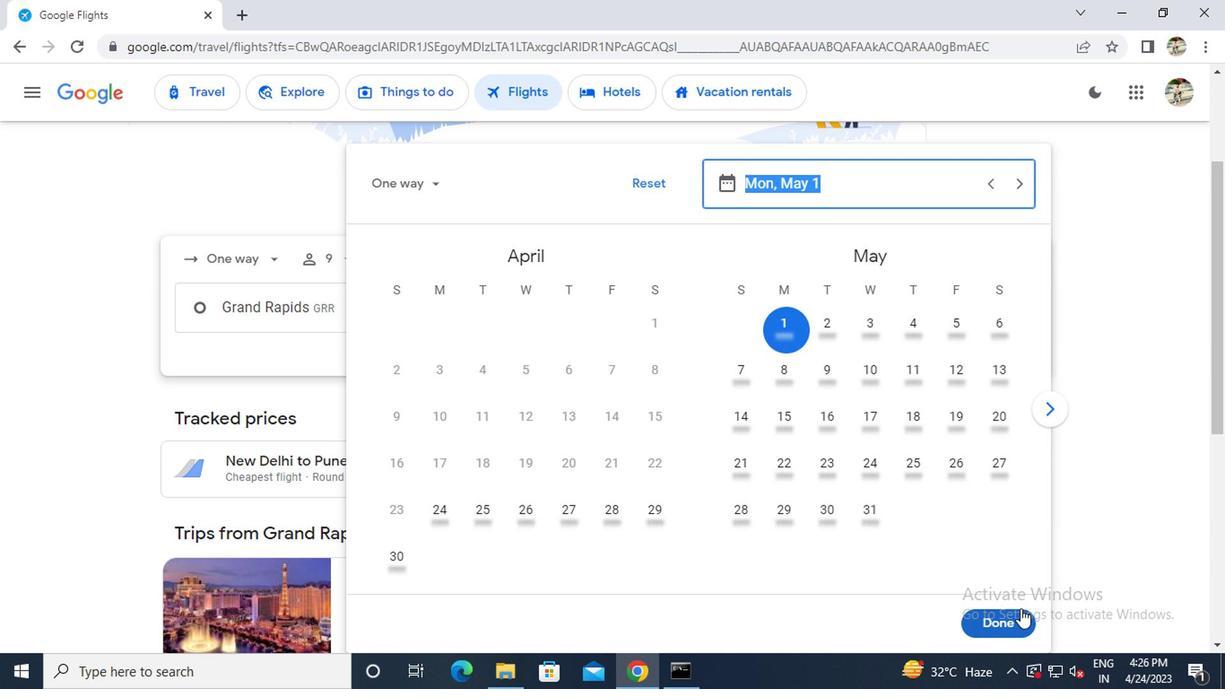 
Action: Mouse pressed left at (1014, 612)
Screenshot: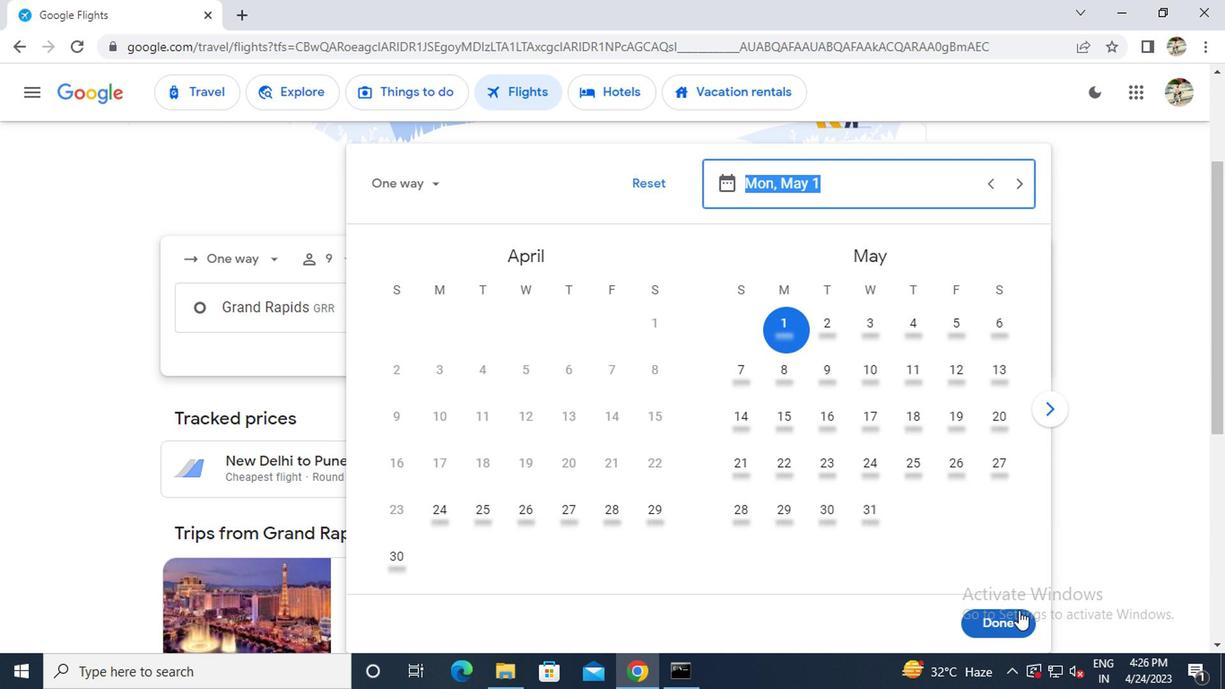 
Action: Mouse moved to (615, 368)
Screenshot: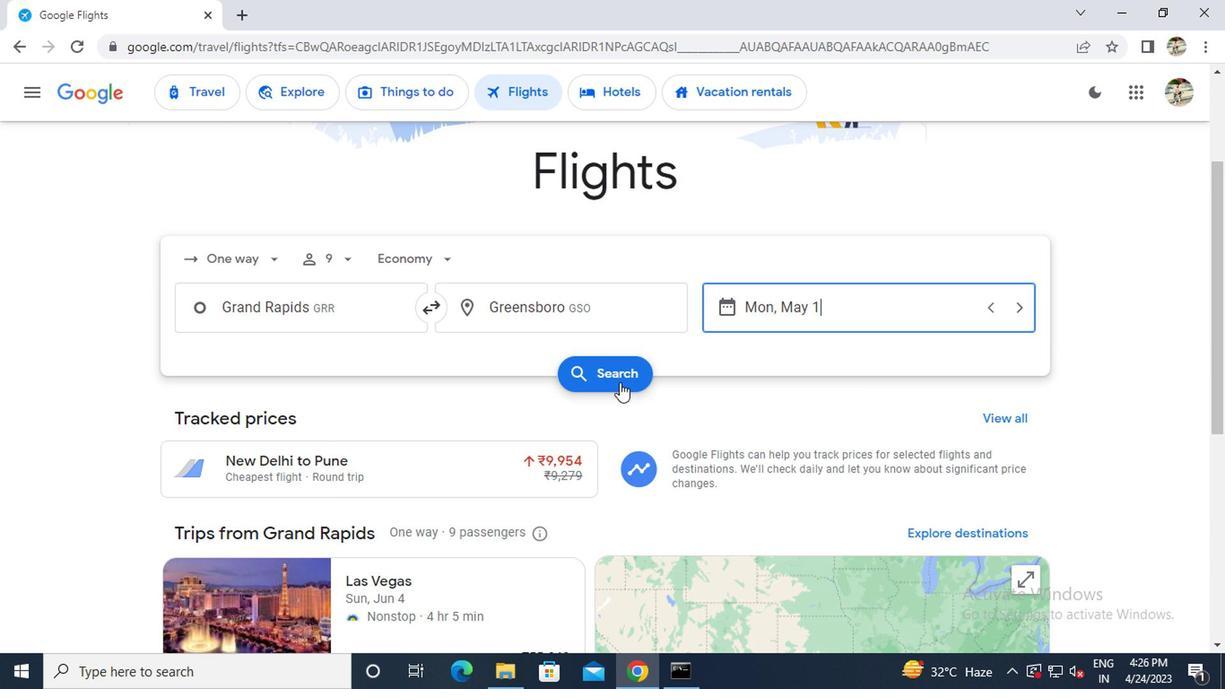 
Action: Mouse pressed left at (615, 368)
Screenshot: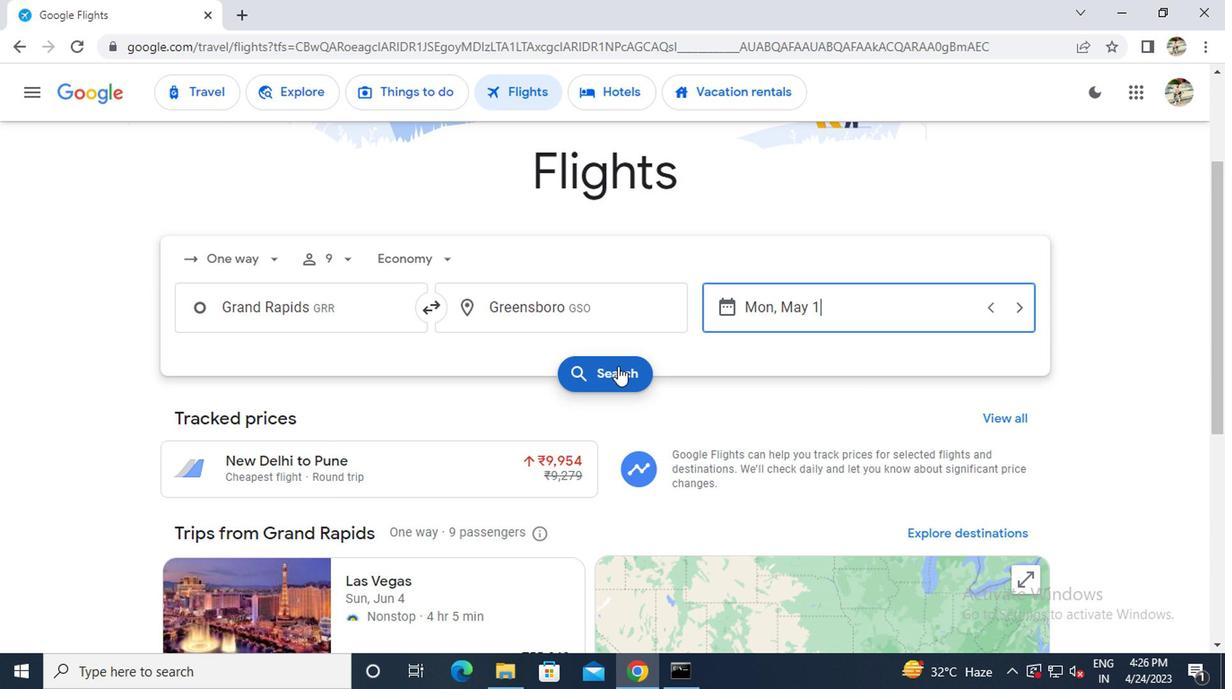
Action: Mouse moved to (167, 247)
Screenshot: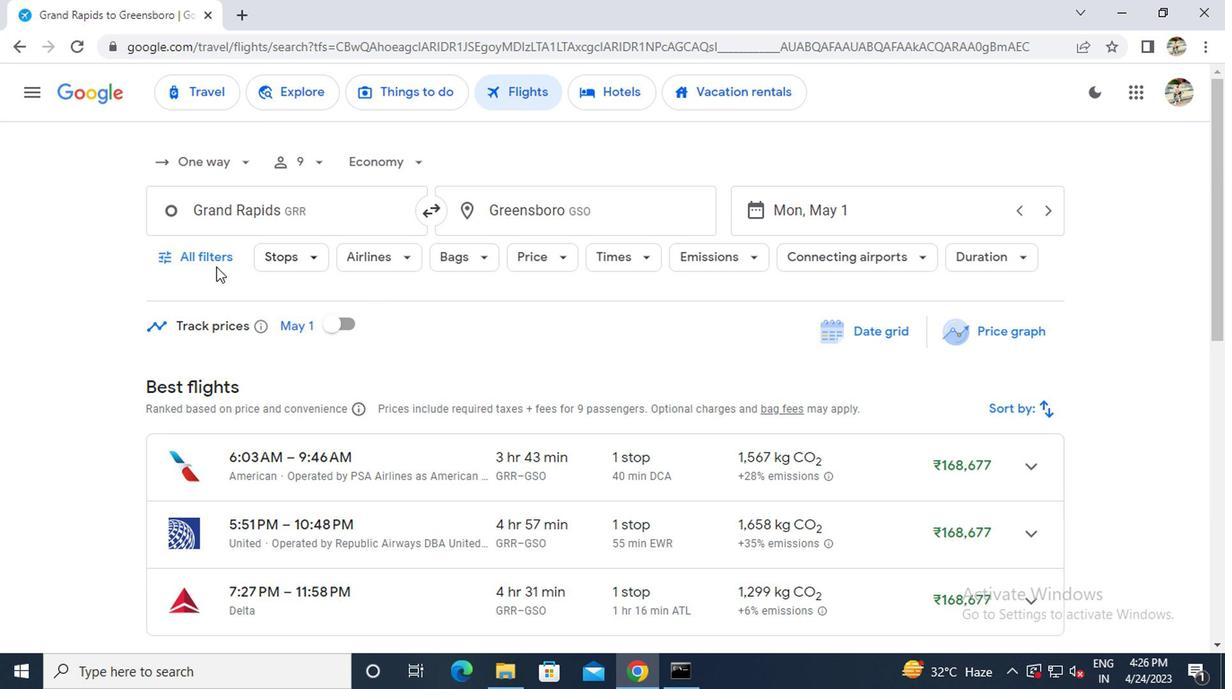 
Action: Mouse pressed left at (167, 247)
Screenshot: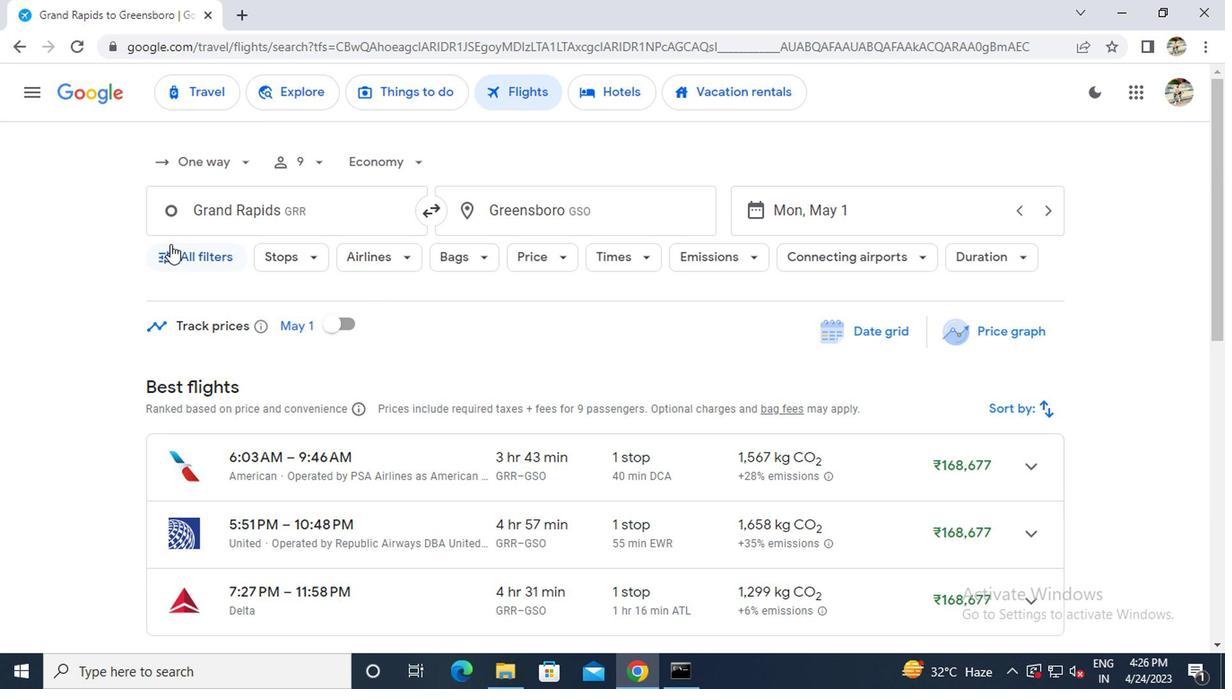 
Action: Mouse moved to (295, 436)
Screenshot: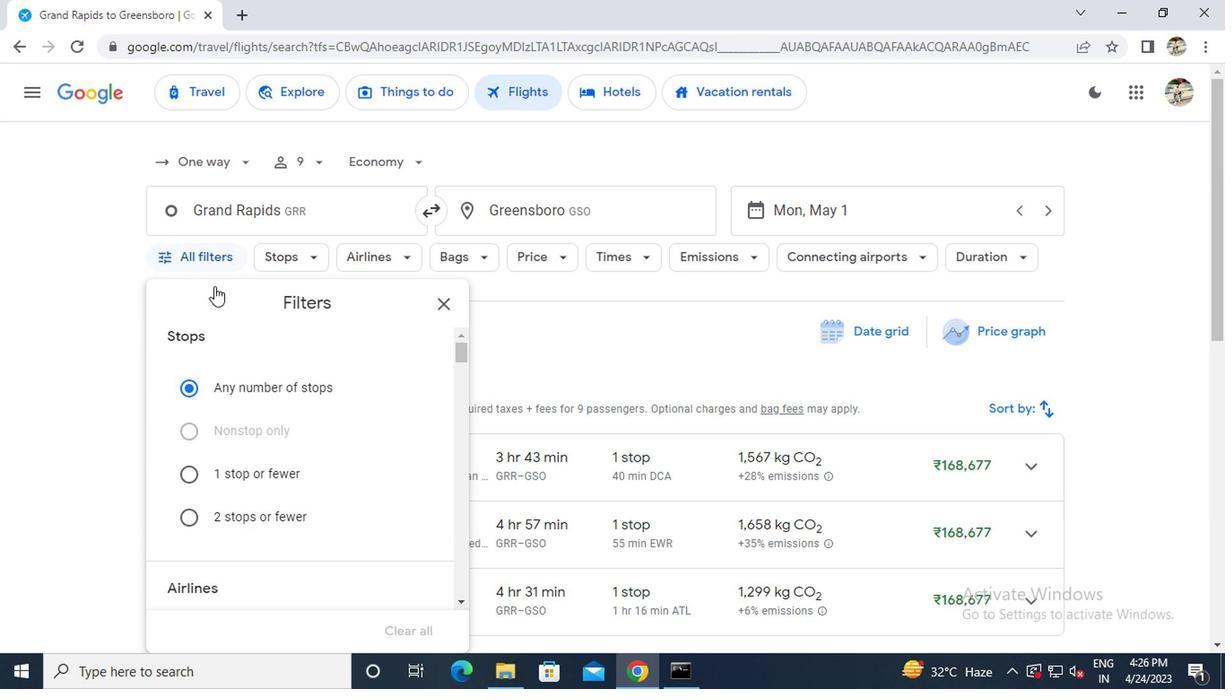
Action: Mouse scrolled (295, 435) with delta (0, 0)
Screenshot: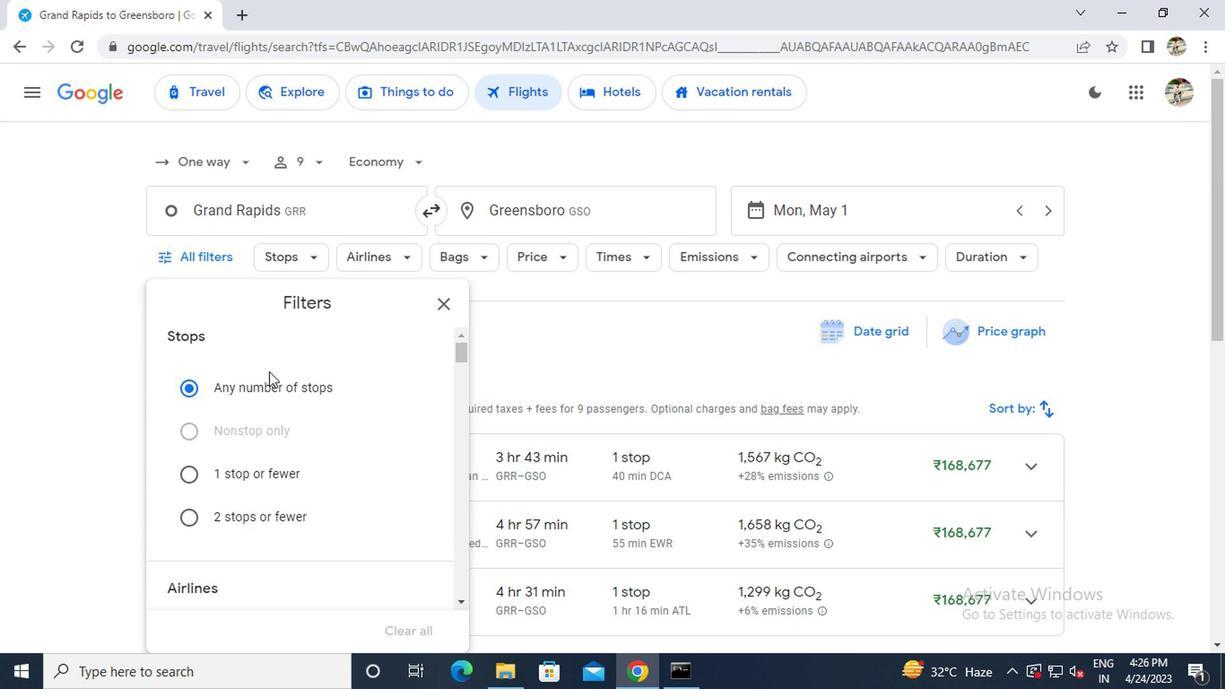 
Action: Mouse scrolled (295, 435) with delta (0, 0)
Screenshot: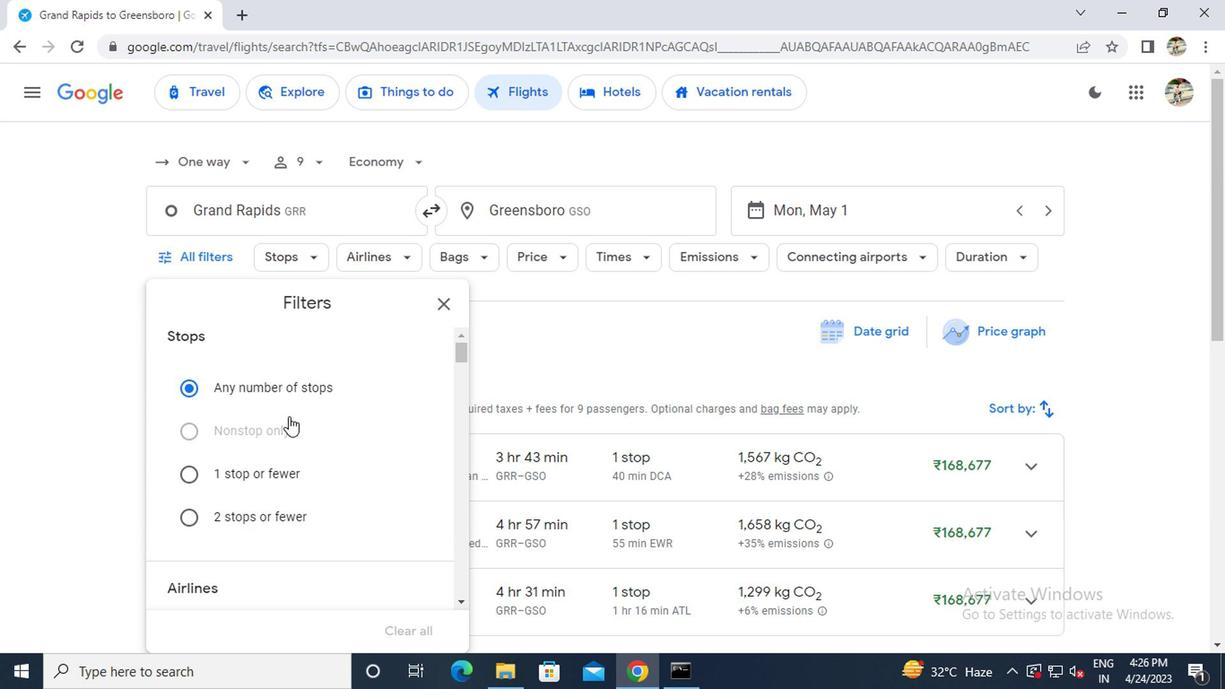 
Action: Mouse scrolled (295, 435) with delta (0, 0)
Screenshot: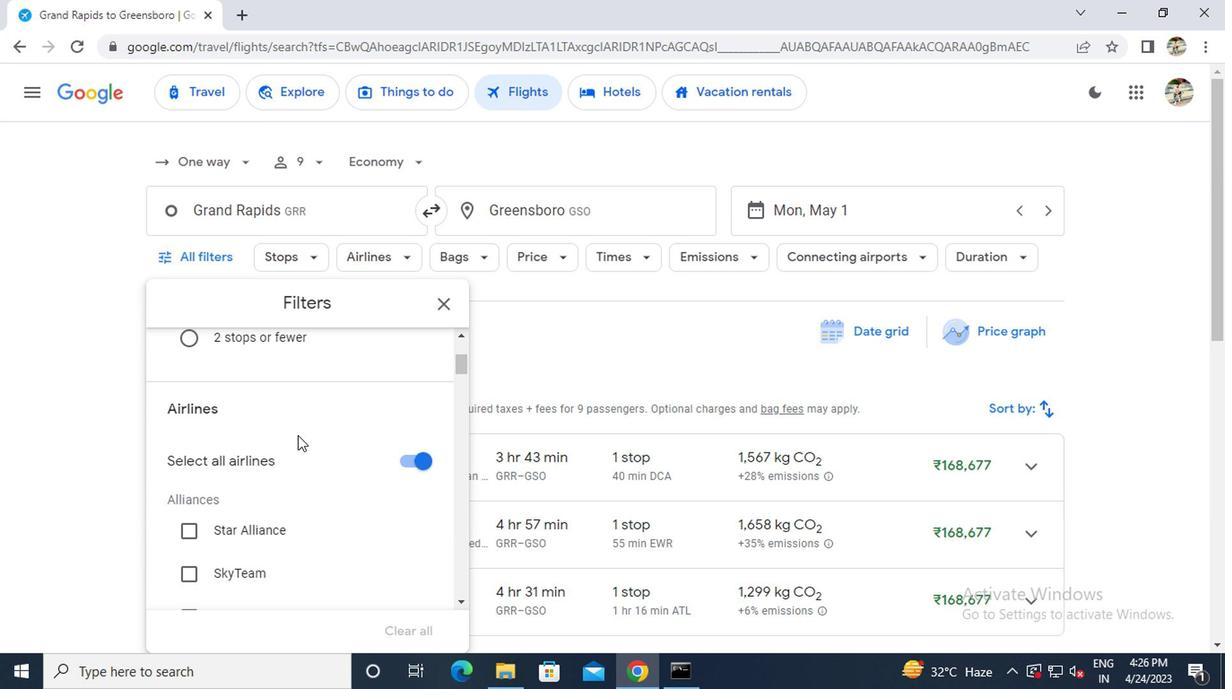 
Action: Mouse moved to (294, 439)
Screenshot: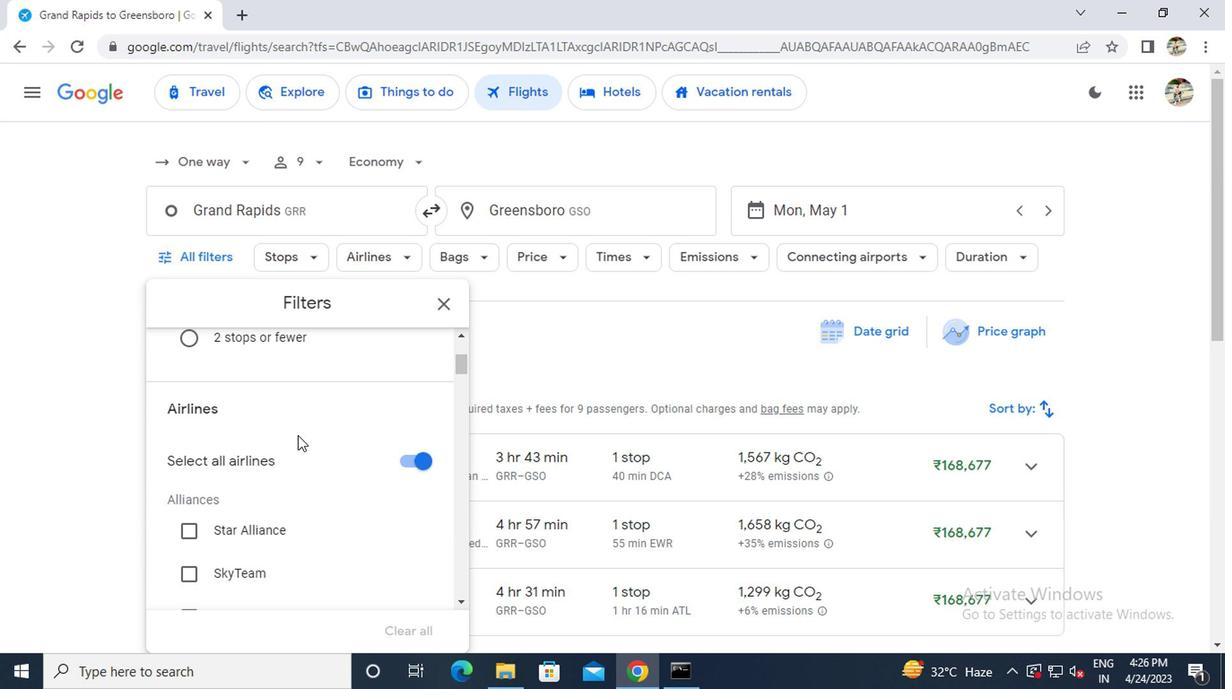 
Action: Mouse scrolled (294, 438) with delta (0, 0)
Screenshot: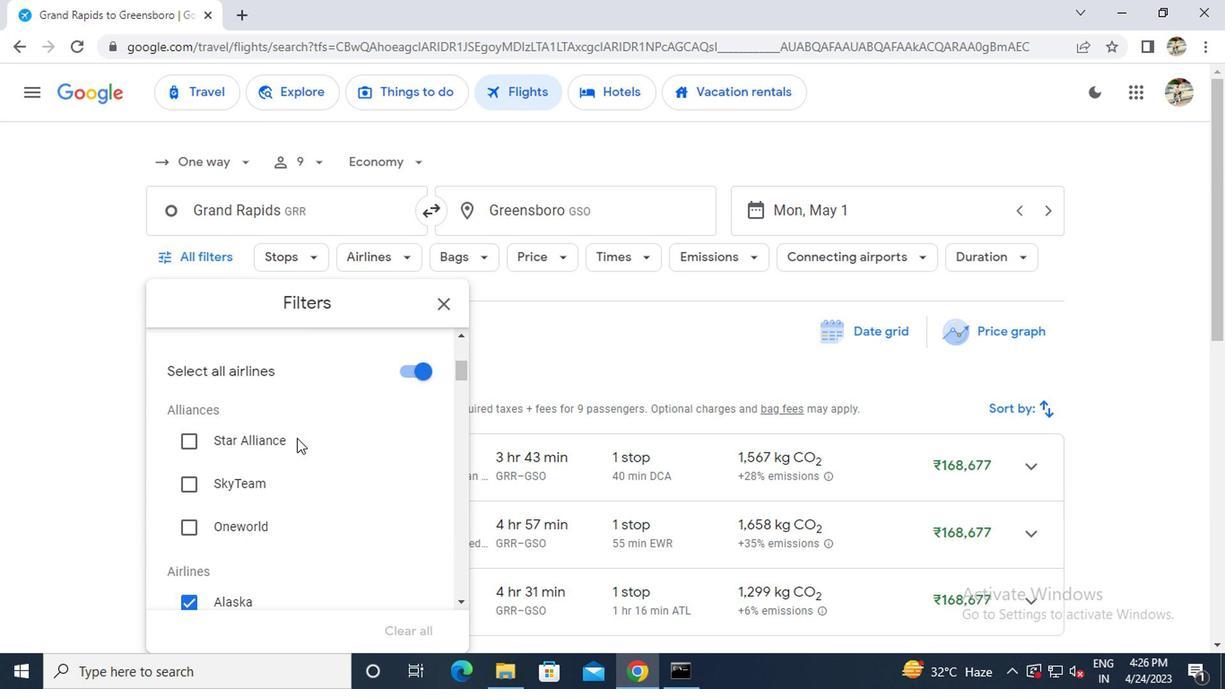 
Action: Mouse moved to (401, 513)
Screenshot: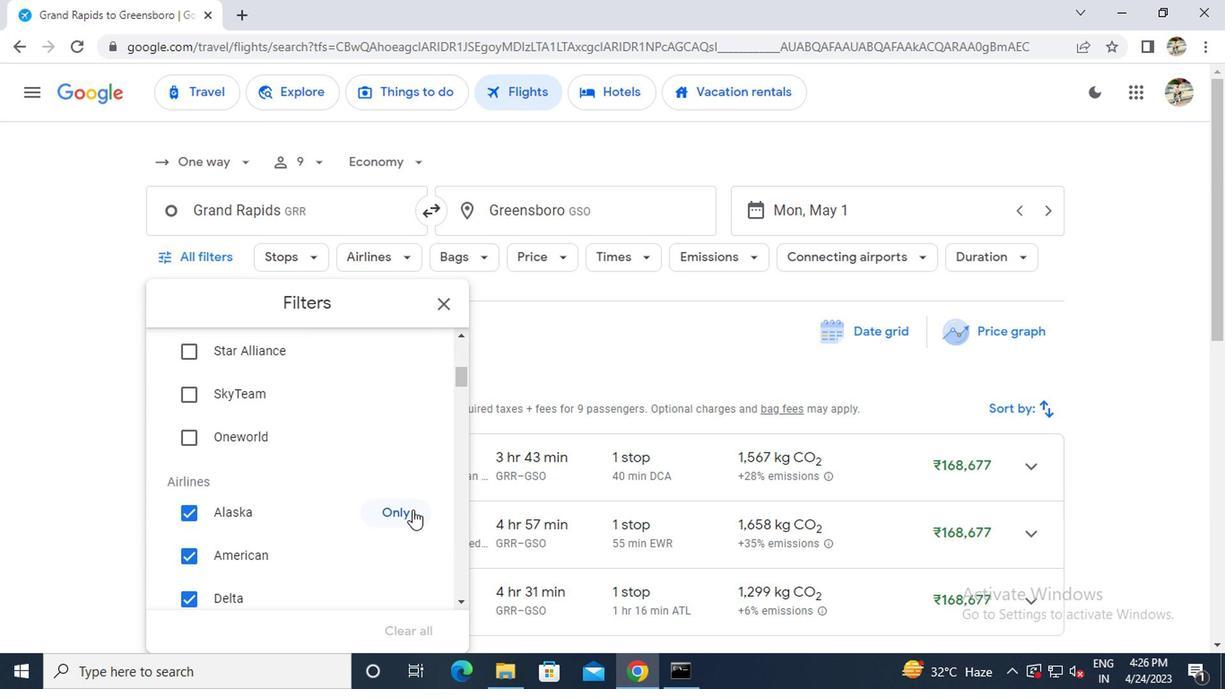 
Action: Mouse pressed left at (401, 513)
Screenshot: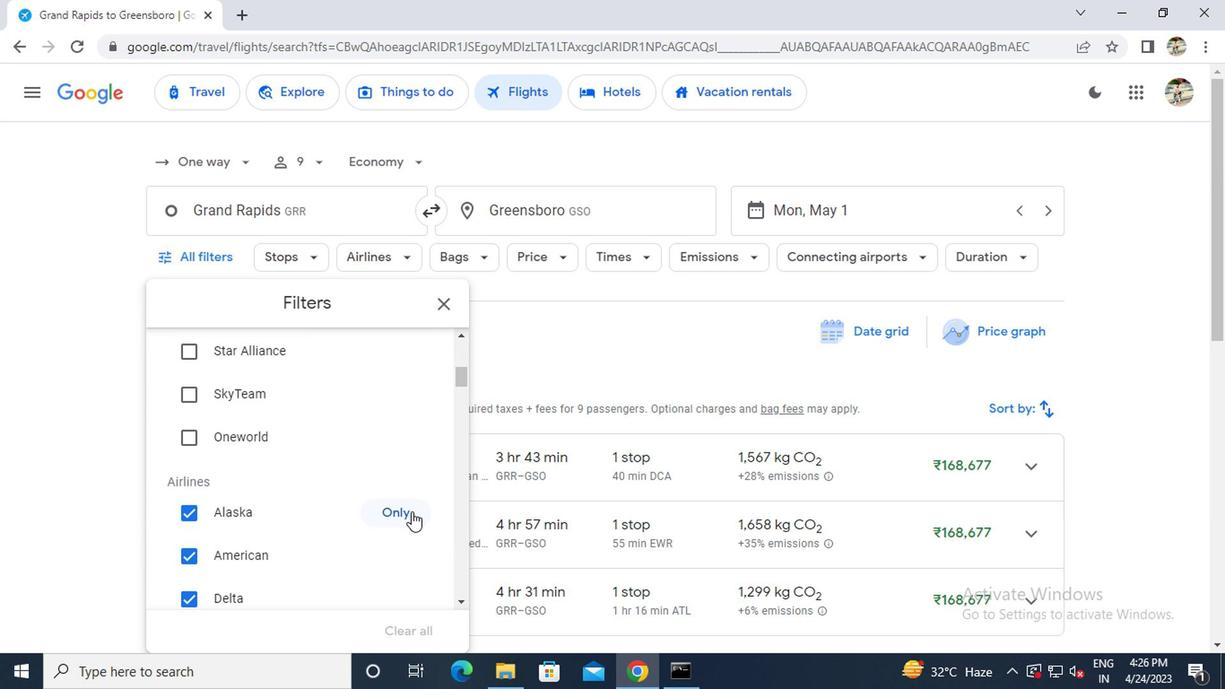 
Action: Mouse moved to (392, 519)
Screenshot: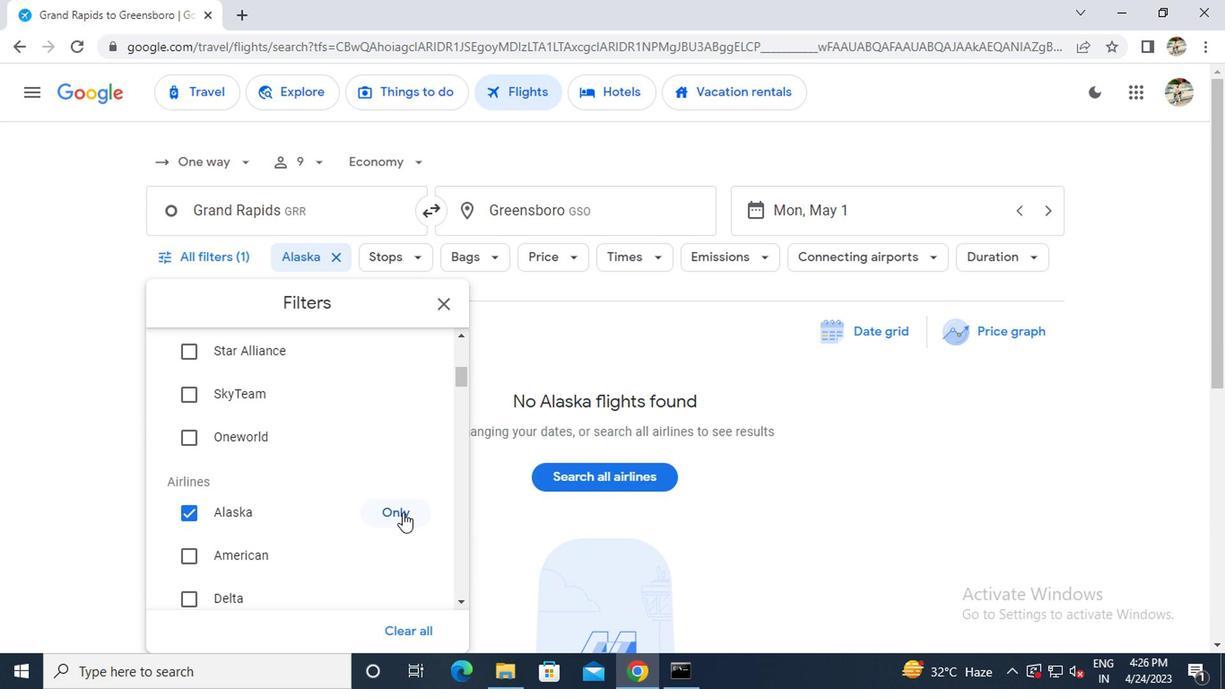 
Action: Mouse scrolled (392, 518) with delta (0, -1)
Screenshot: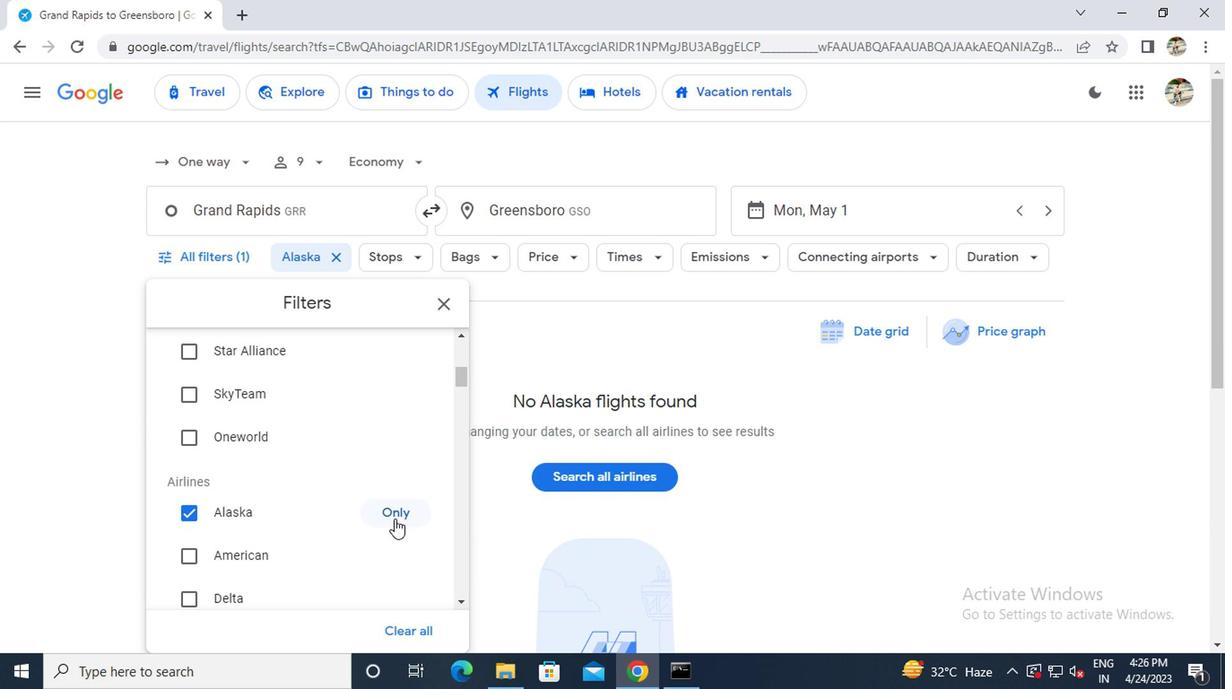 
Action: Mouse scrolled (392, 518) with delta (0, -1)
Screenshot: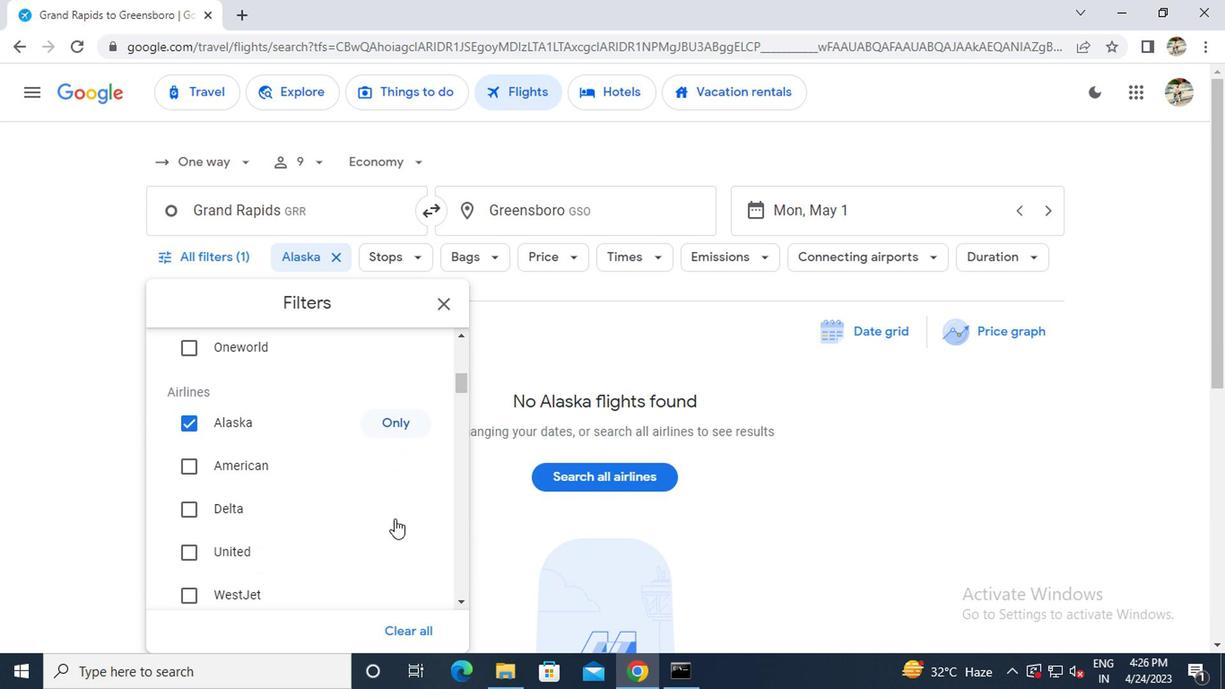 
Action: Mouse scrolled (392, 518) with delta (0, -1)
Screenshot: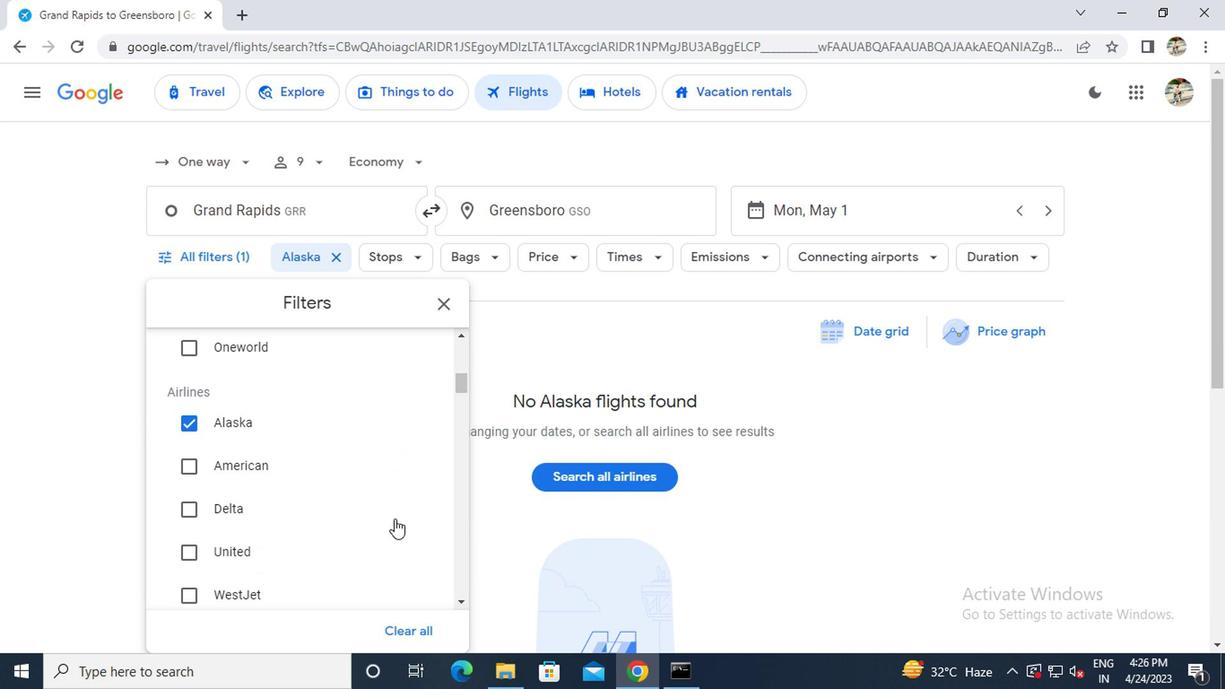 
Action: Mouse scrolled (392, 518) with delta (0, -1)
Screenshot: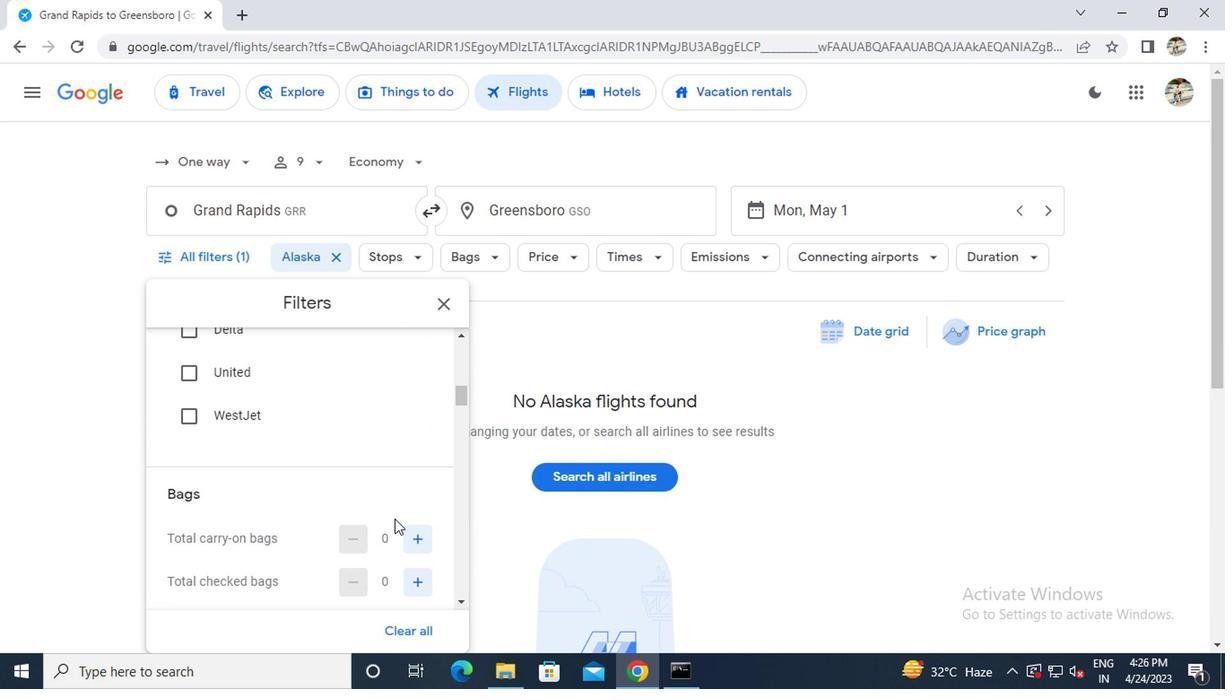 
Action: Mouse moved to (417, 495)
Screenshot: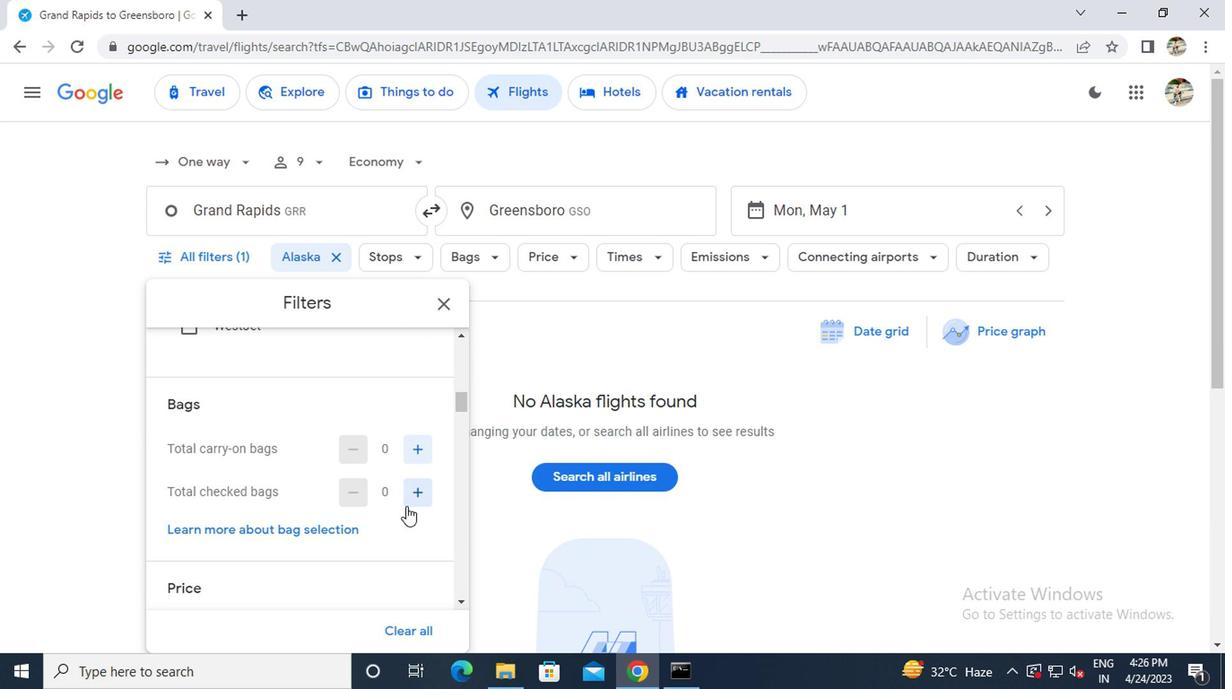 
Action: Mouse pressed left at (417, 495)
Screenshot: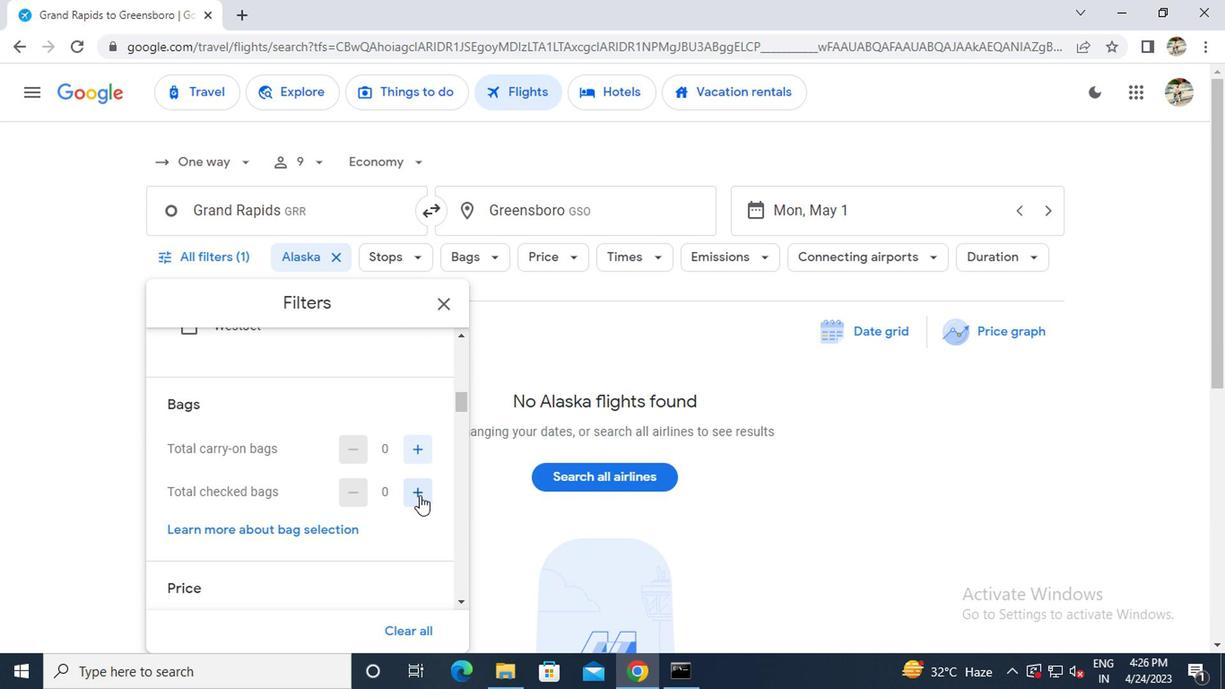 
Action: Mouse pressed left at (417, 495)
Screenshot: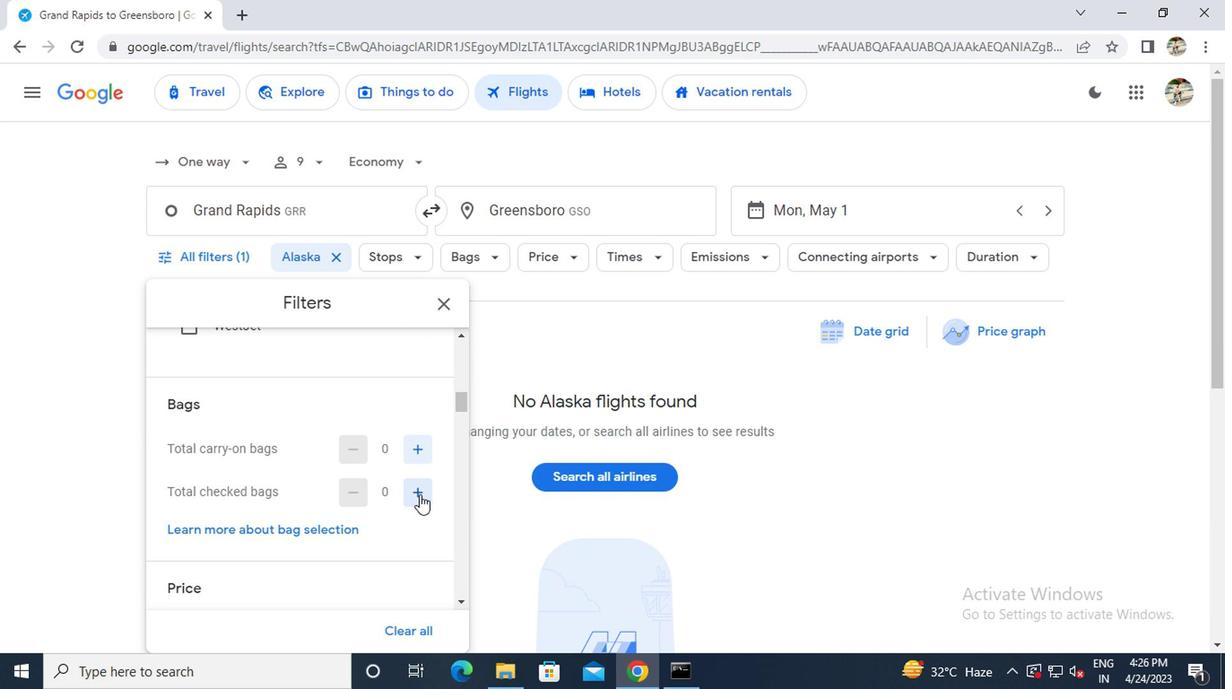 
Action: Mouse moved to (416, 495)
Screenshot: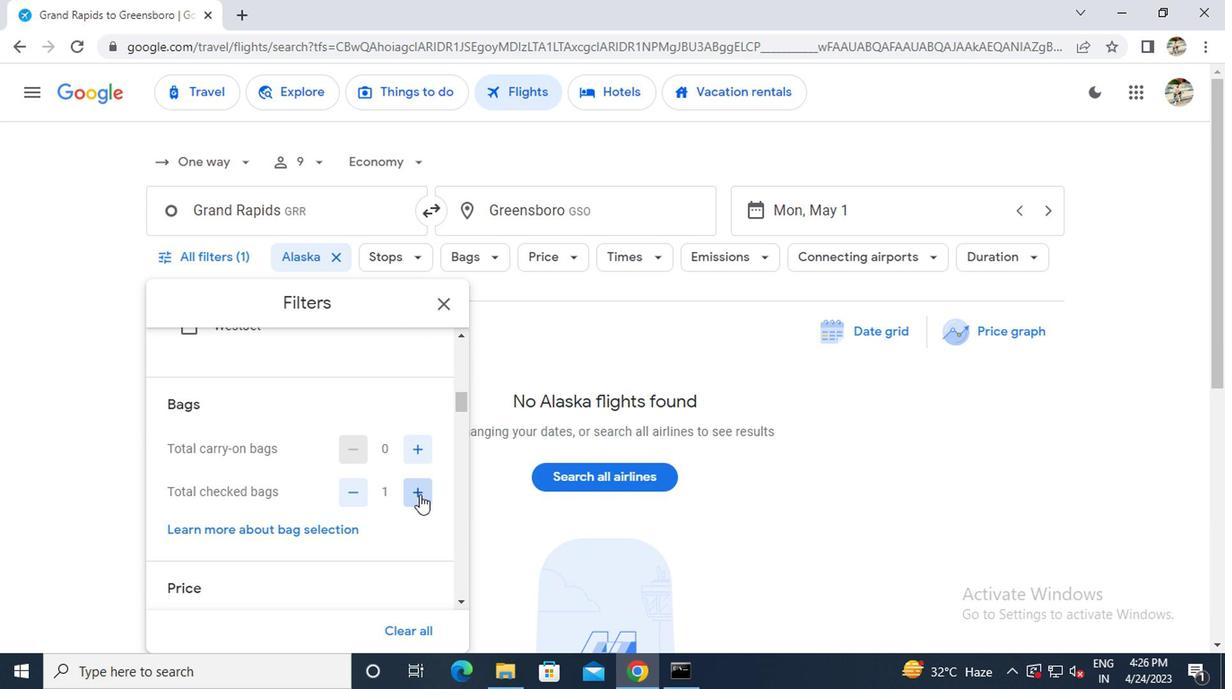 
Action: Mouse scrolled (416, 494) with delta (0, 0)
Screenshot: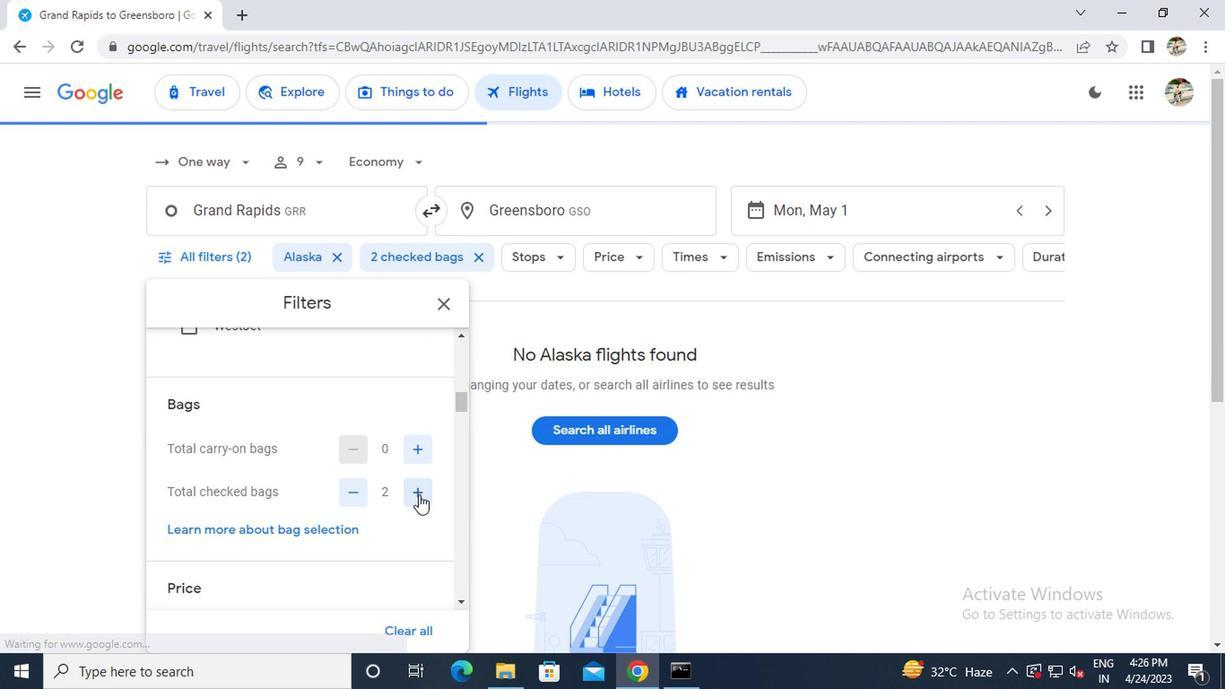 
Action: Mouse moved to (421, 567)
Screenshot: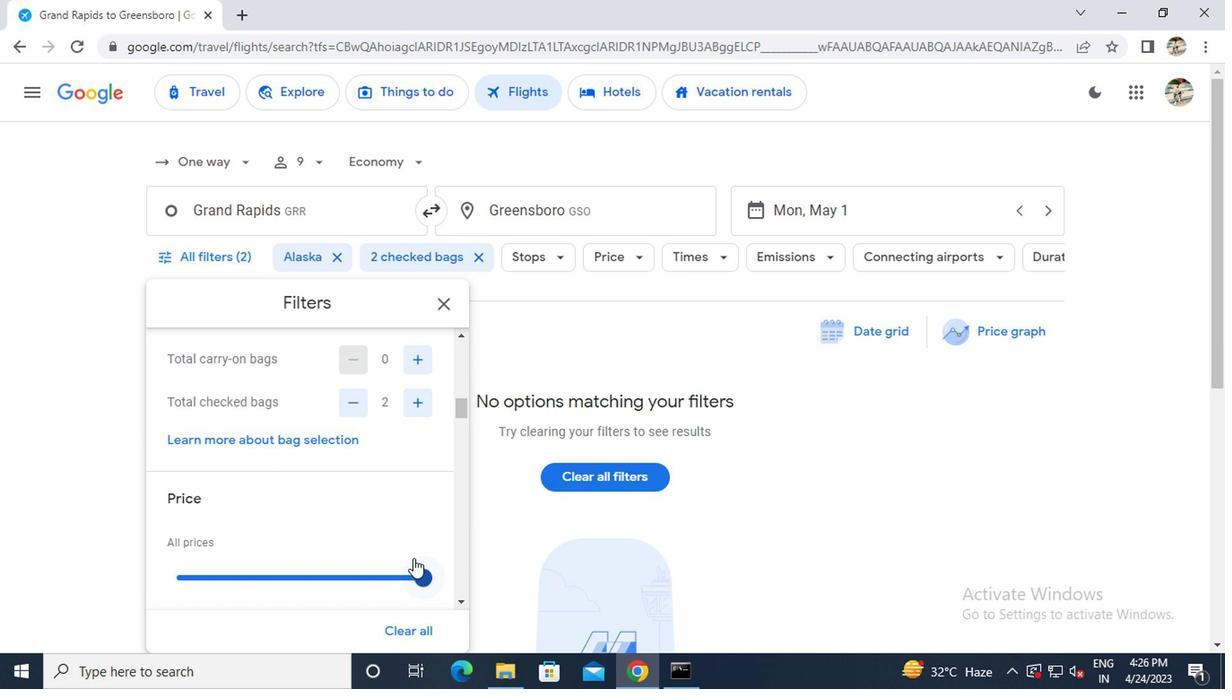 
Action: Mouse pressed left at (421, 567)
Screenshot: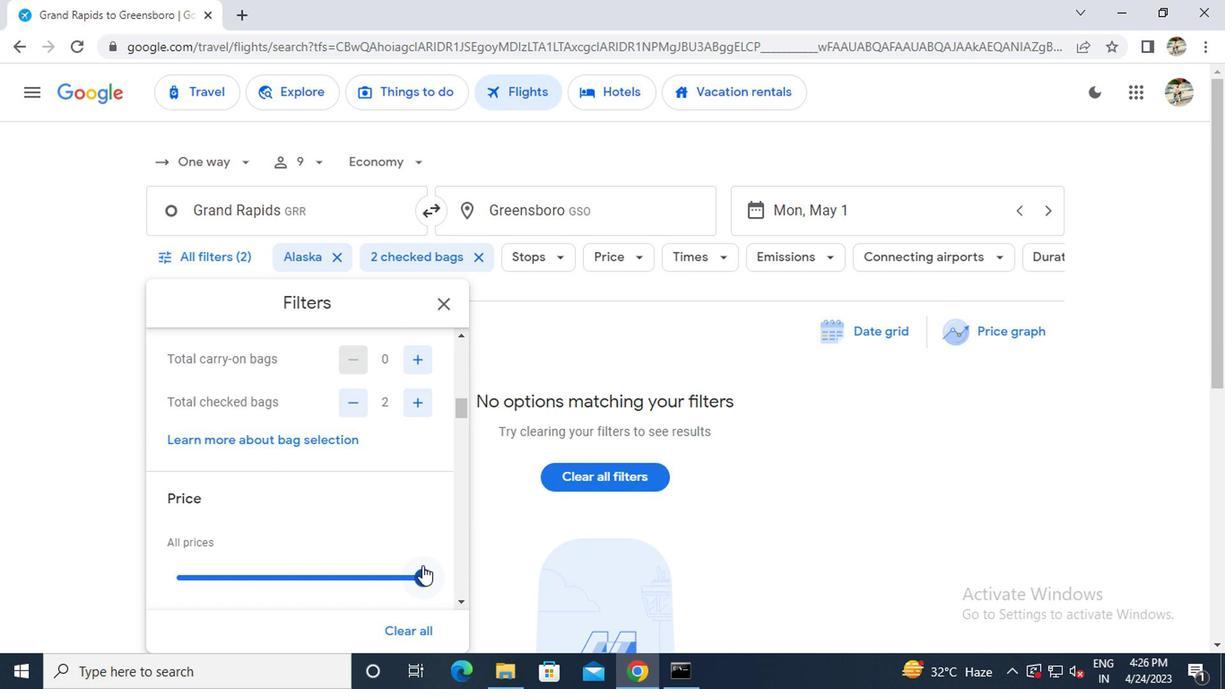 
Action: Mouse moved to (187, 554)
Screenshot: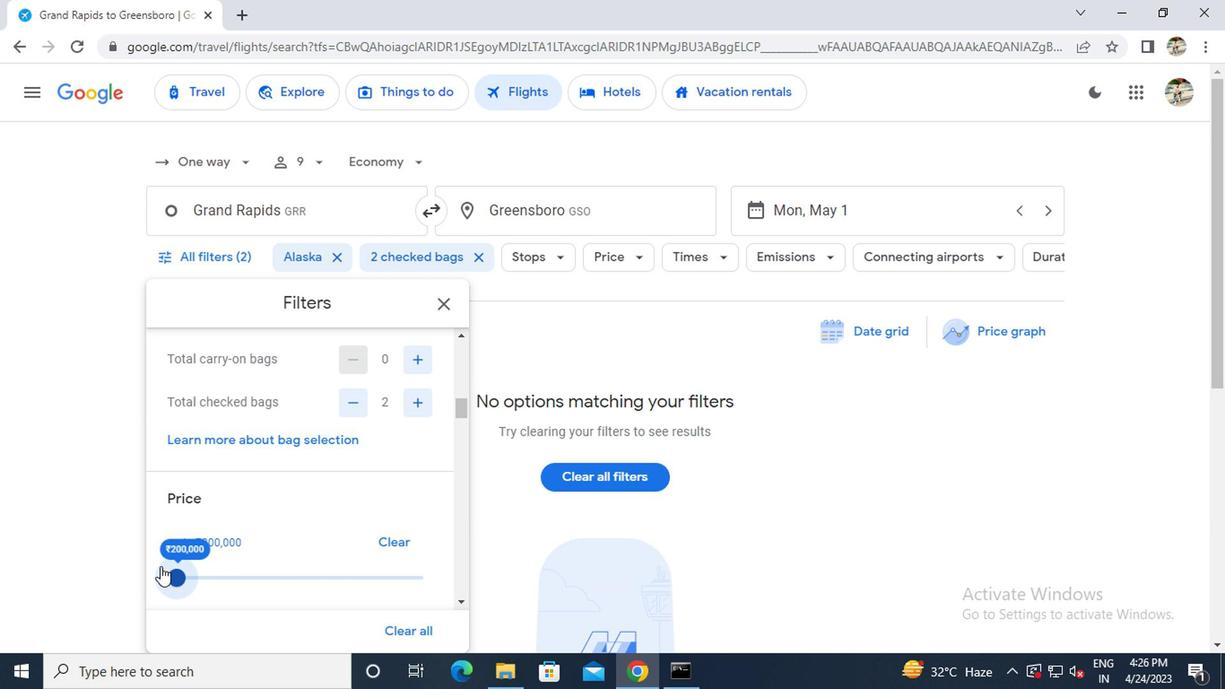 
Action: Mouse scrolled (187, 553) with delta (0, 0)
Screenshot: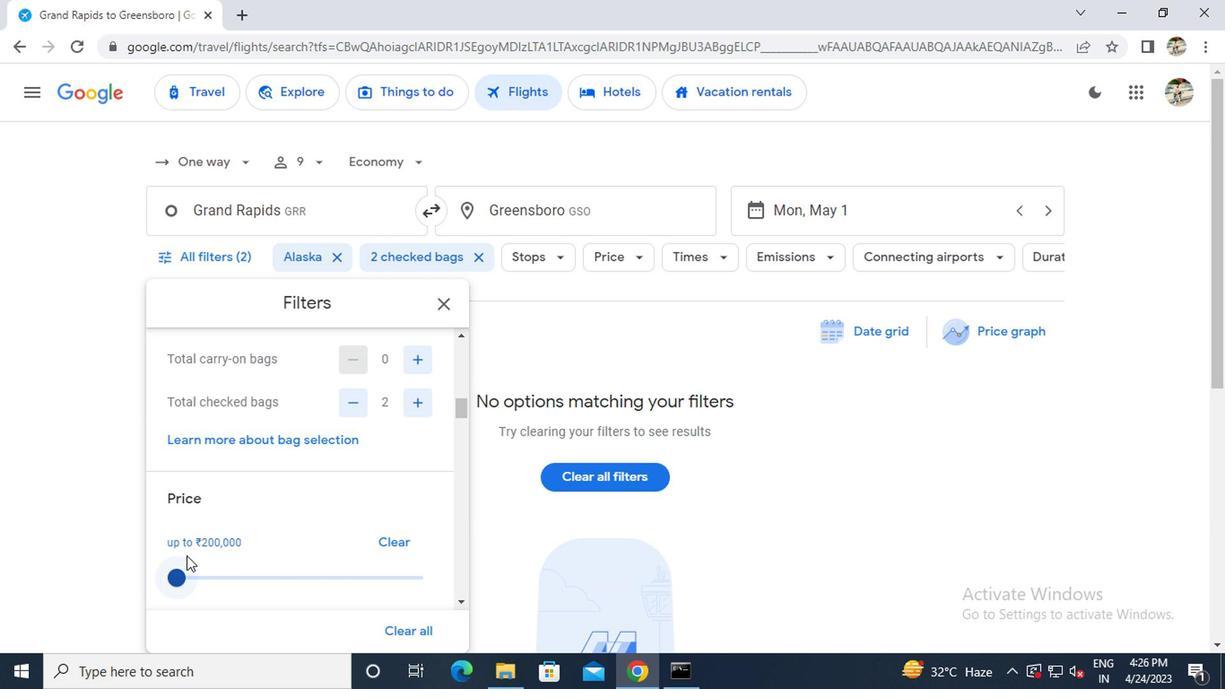 
Action: Mouse scrolled (187, 553) with delta (0, 0)
Screenshot: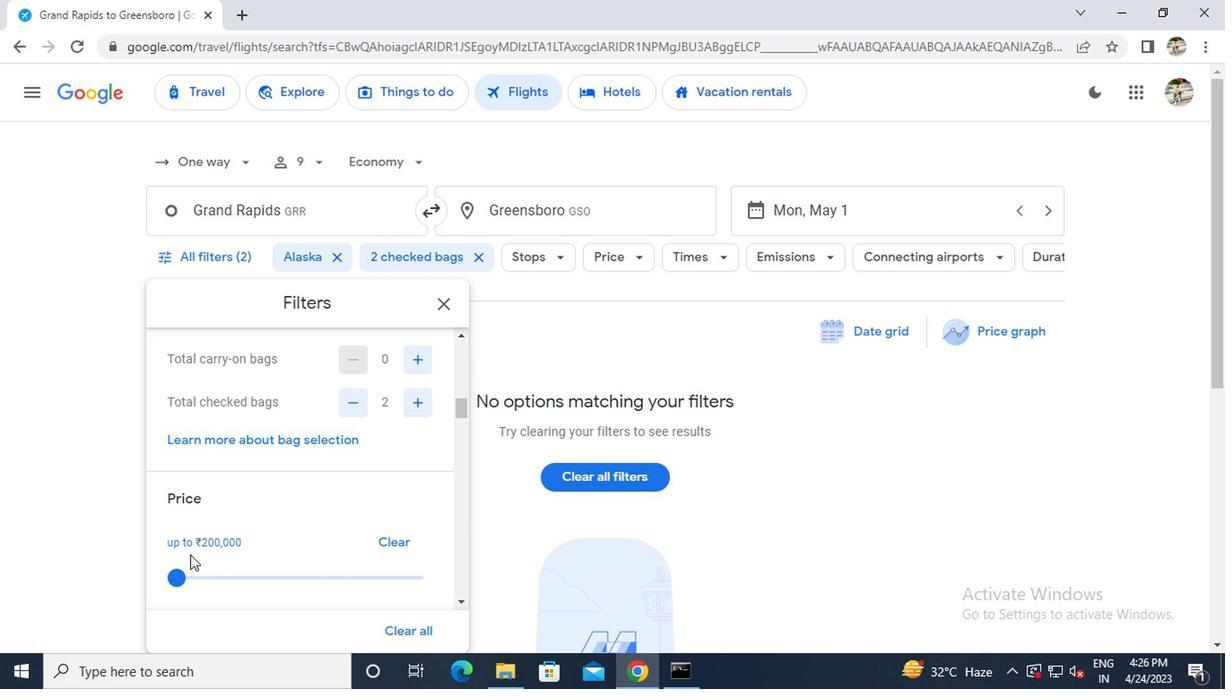
Action: Mouse scrolled (187, 553) with delta (0, 0)
Screenshot: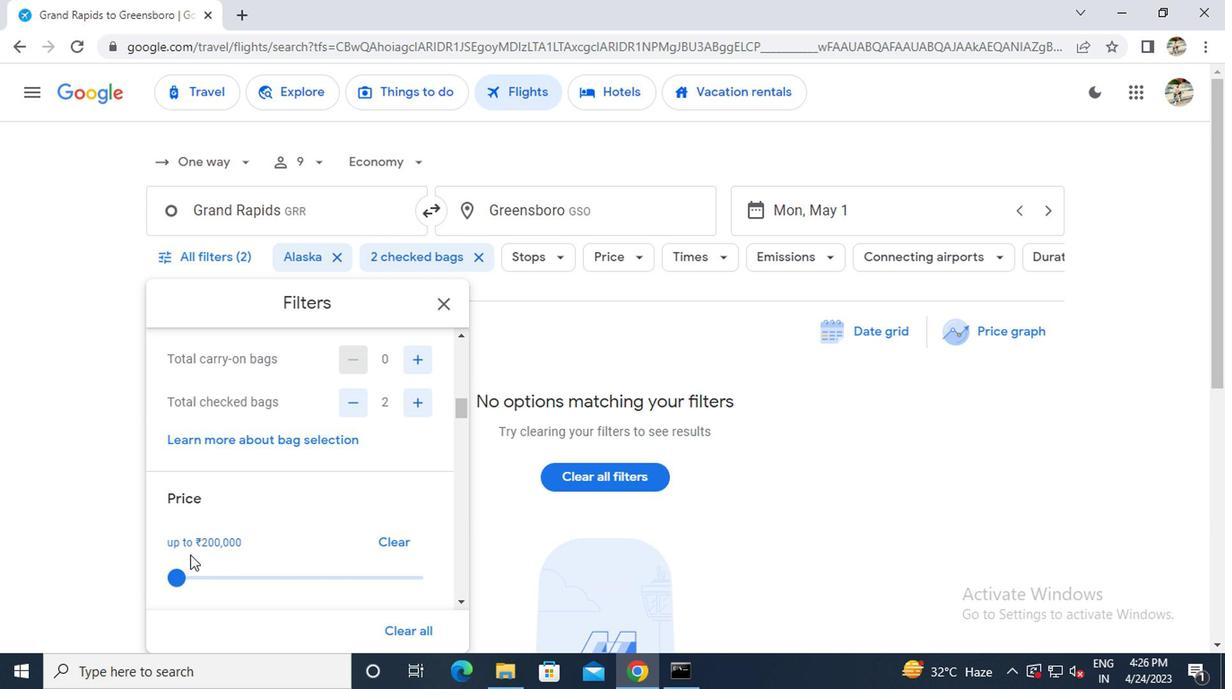 
Action: Mouse moved to (174, 513)
Screenshot: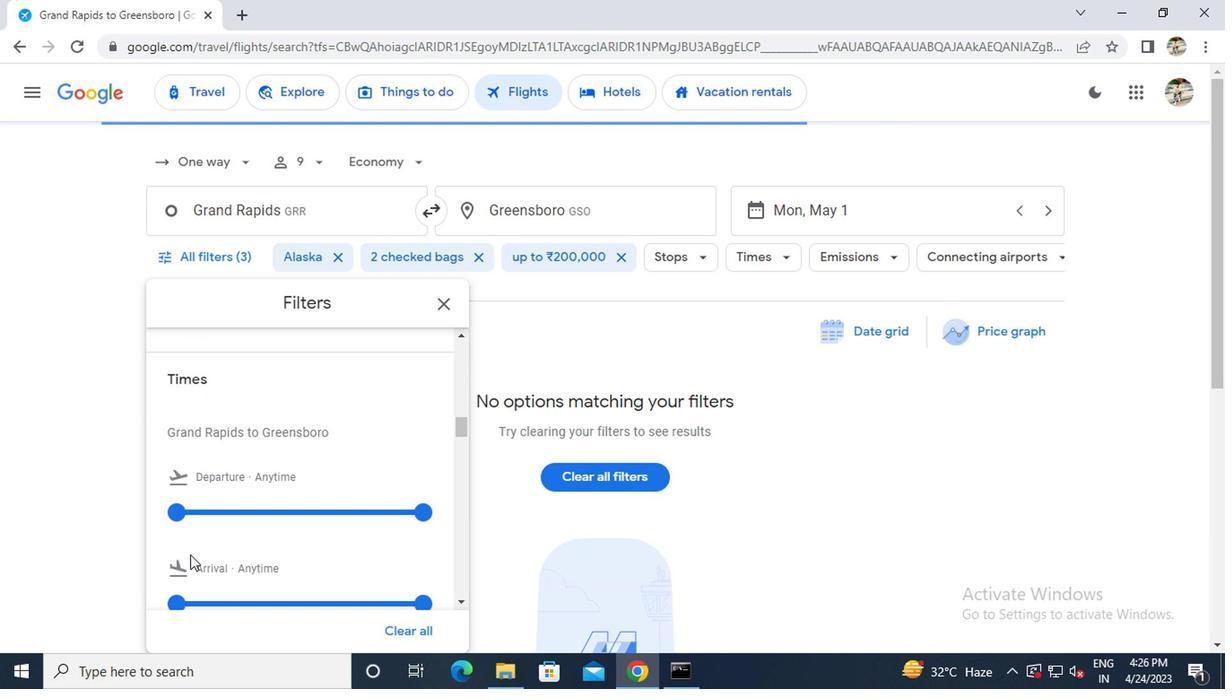 
Action: Mouse pressed left at (174, 513)
Screenshot: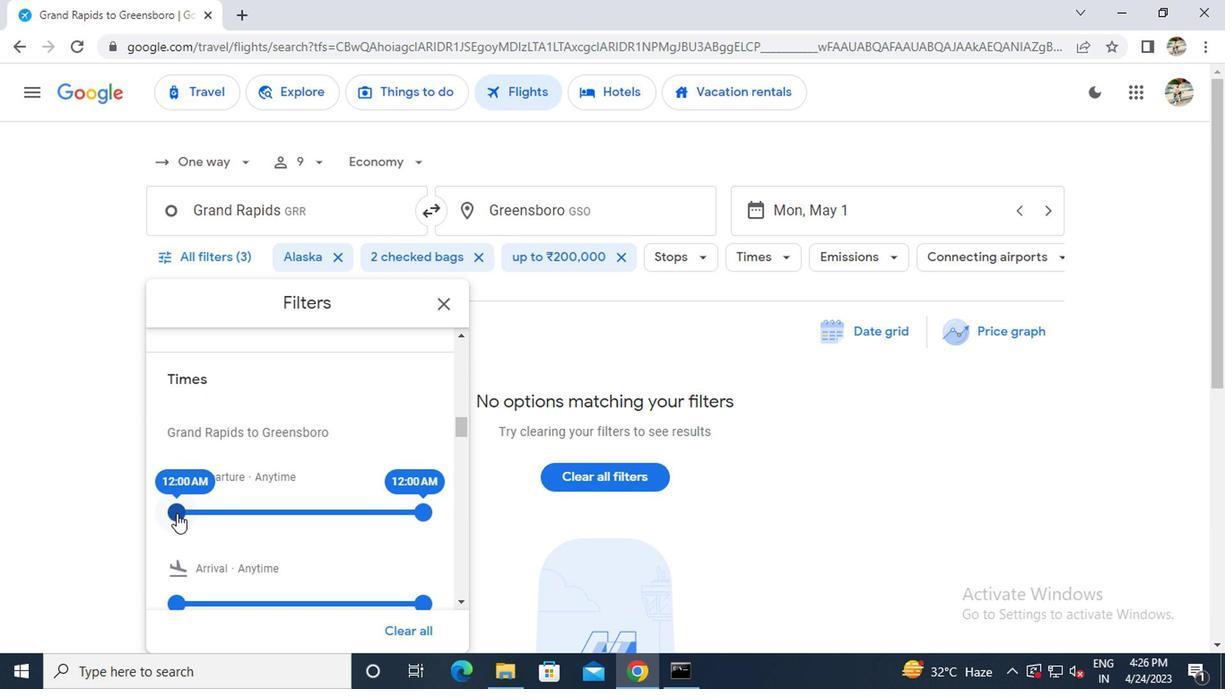 
Action: Mouse moved to (445, 311)
Screenshot: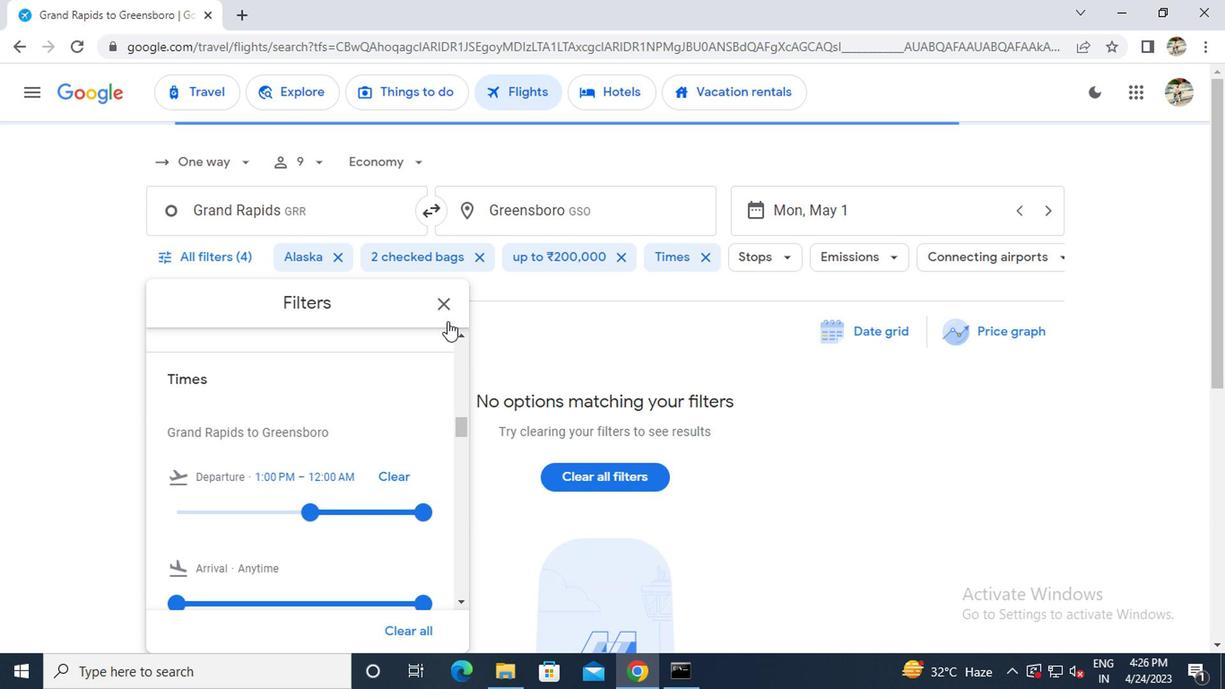 
Action: Mouse pressed left at (445, 311)
Screenshot: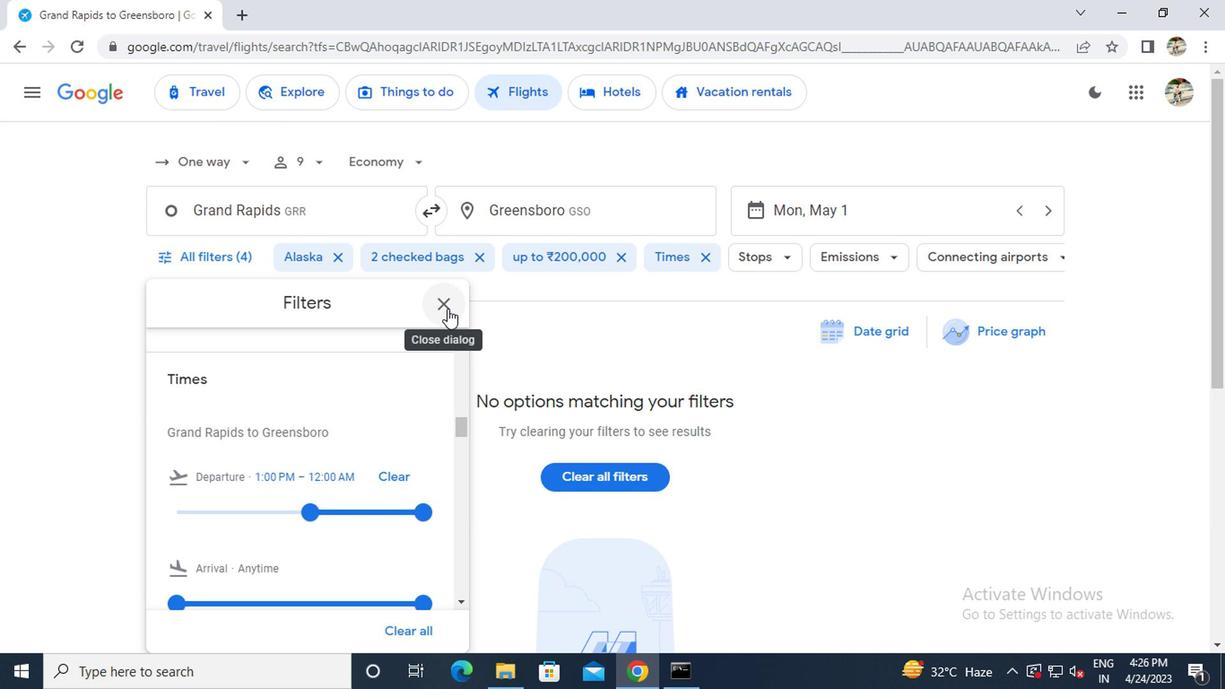 
